 Task: Search one way flight ticket for 2 adults, 2 infants in seat and 1 infant on lap in first from Bismarck: Bismarck Municipal Airport to Evansville: Evansville Regional Airport on 5-3-2023. Choice of flights is Delta. Number of bags: 3 checked bags. Price is upto 90000. Outbound departure time preference is 20:30.
Action: Mouse moved to (301, 122)
Screenshot: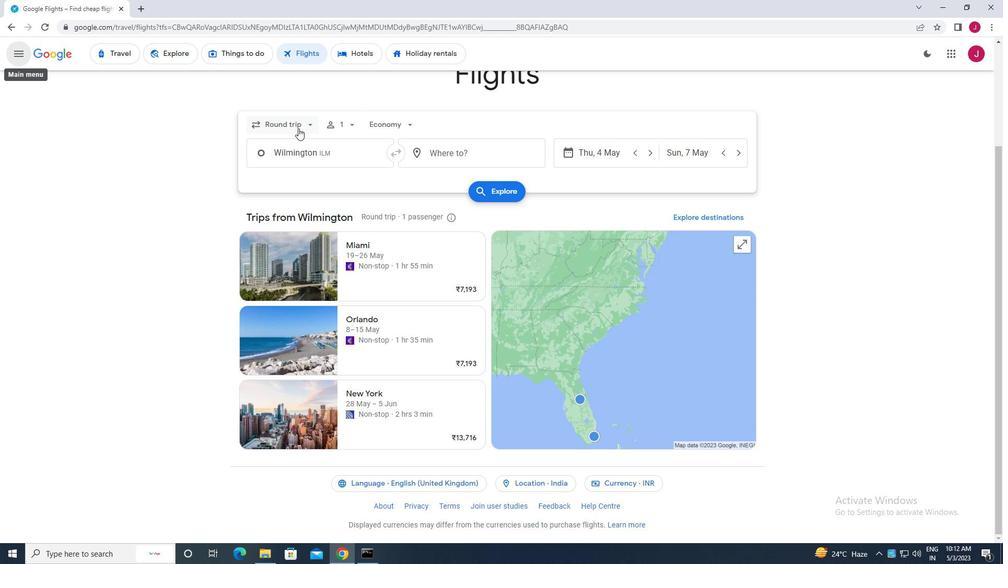 
Action: Mouse pressed left at (301, 122)
Screenshot: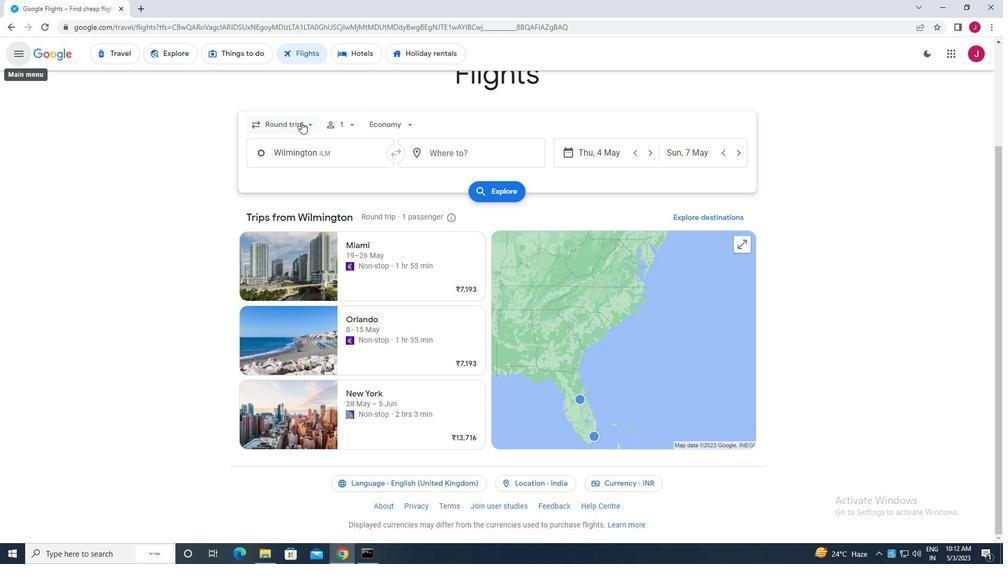 
Action: Mouse moved to (296, 171)
Screenshot: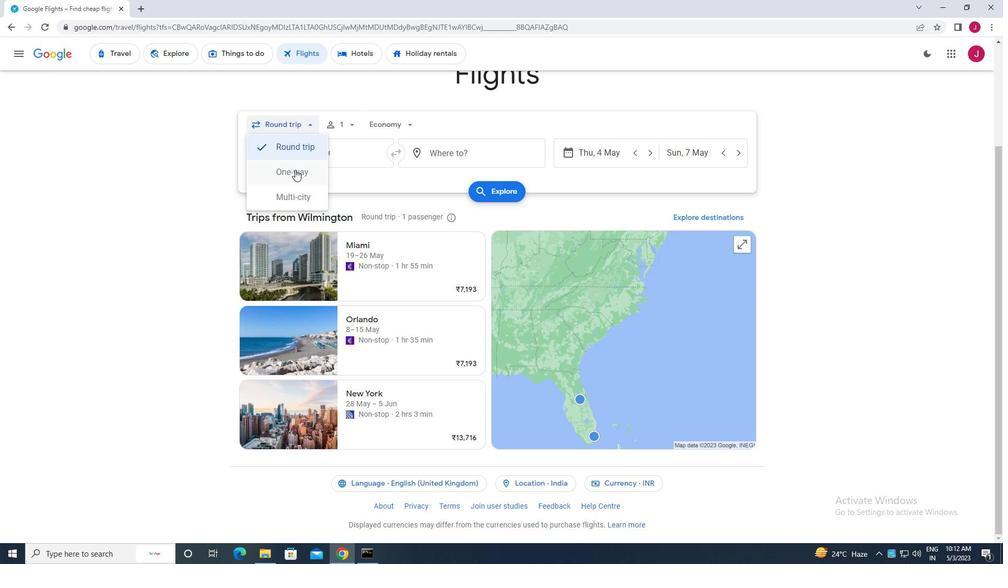 
Action: Mouse pressed left at (296, 171)
Screenshot: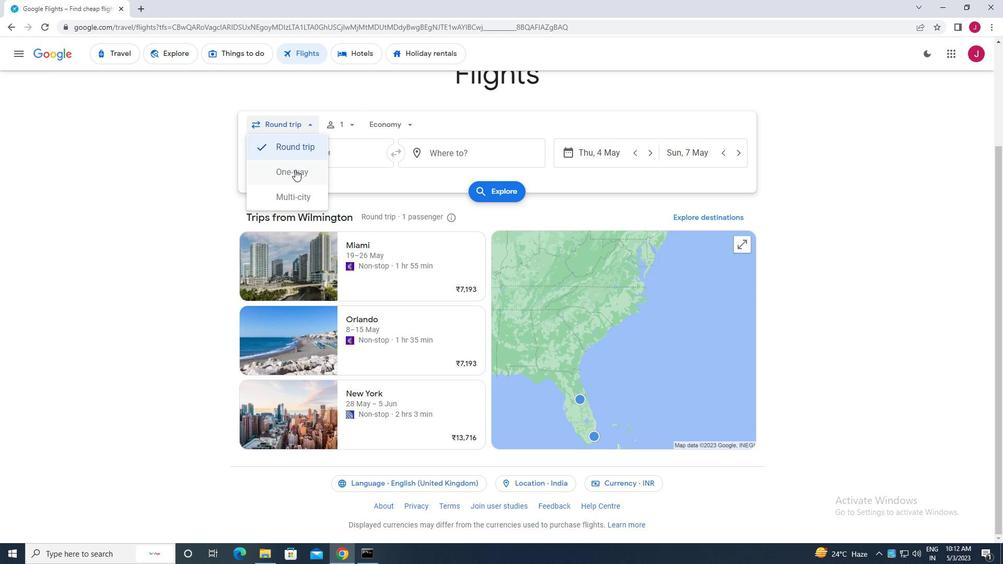 
Action: Mouse moved to (351, 123)
Screenshot: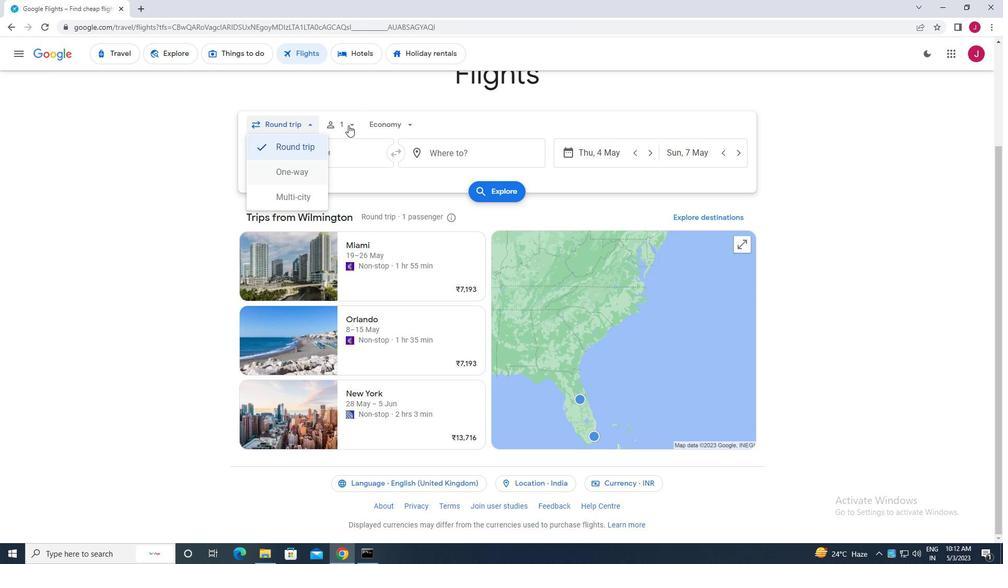 
Action: Mouse pressed left at (351, 123)
Screenshot: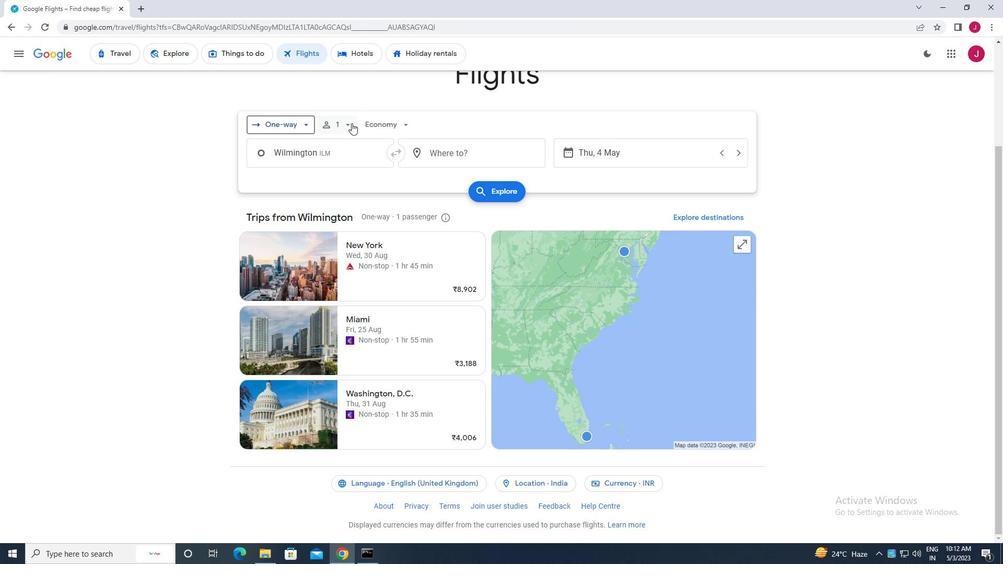 
Action: Mouse moved to (426, 148)
Screenshot: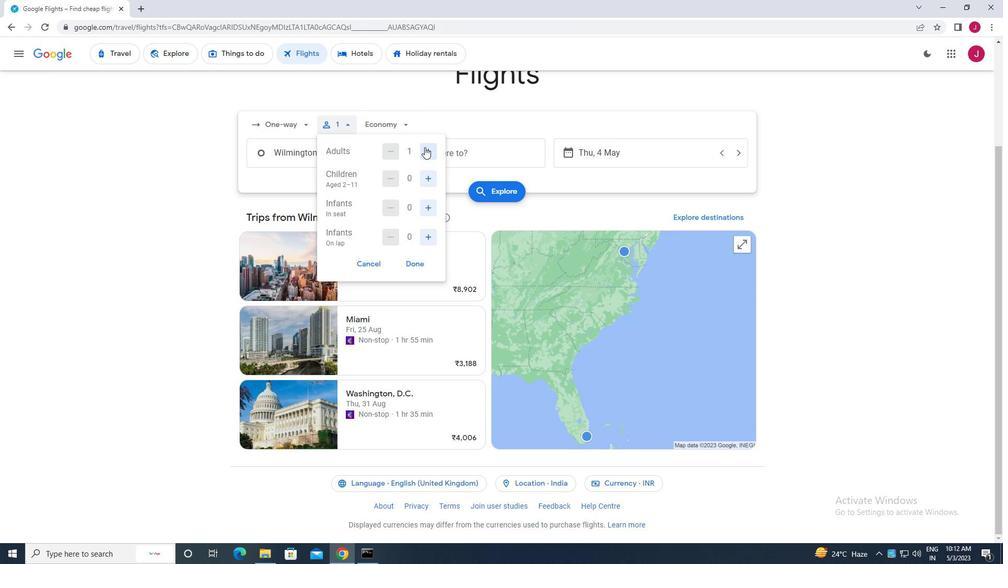 
Action: Mouse pressed left at (426, 148)
Screenshot: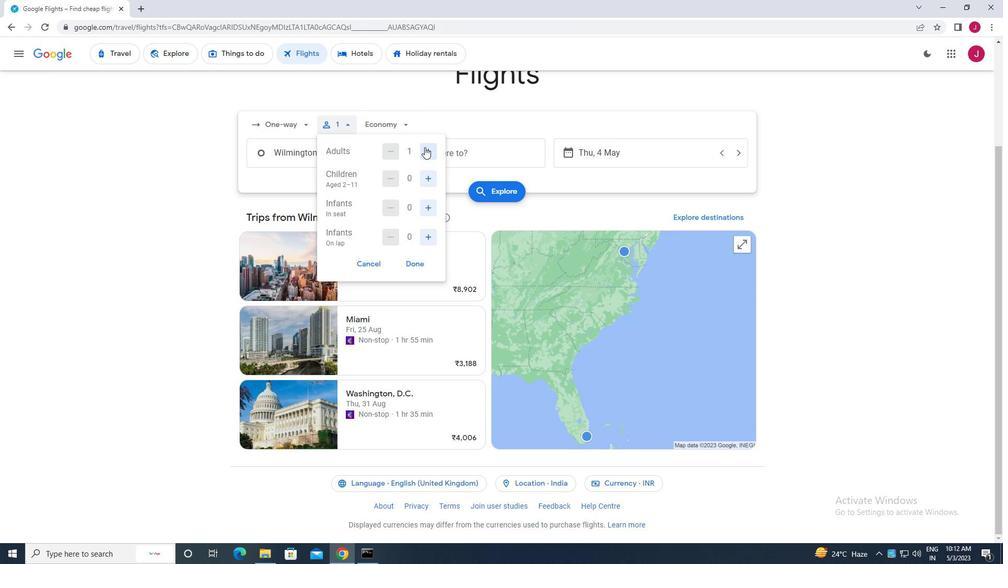 
Action: Mouse moved to (426, 175)
Screenshot: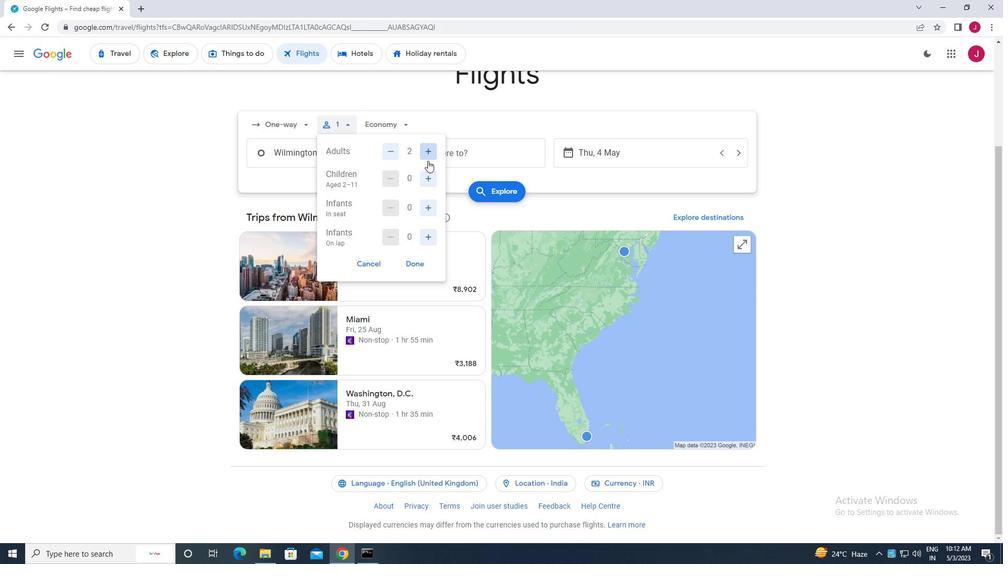 
Action: Mouse pressed left at (426, 175)
Screenshot: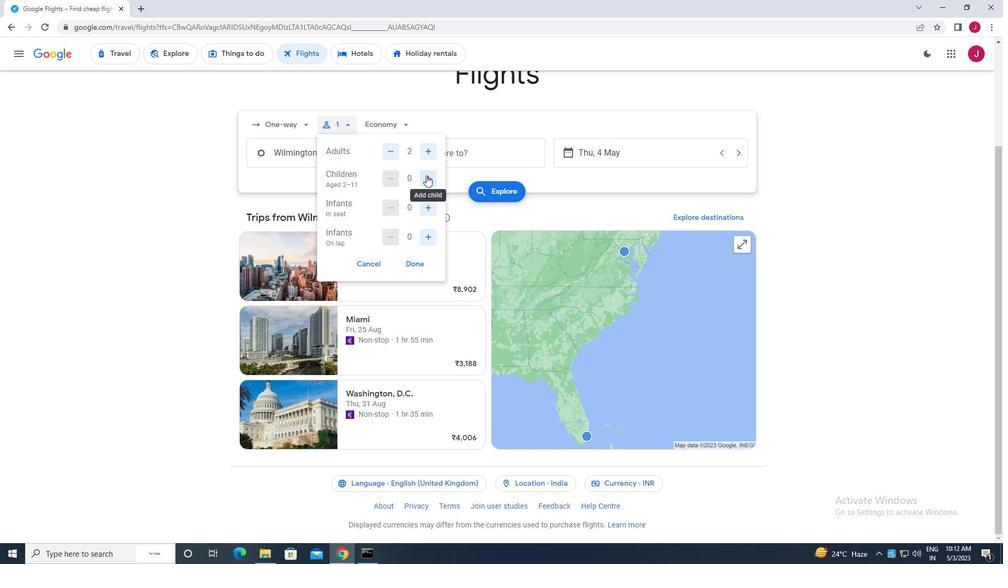 
Action: Mouse pressed left at (426, 175)
Screenshot: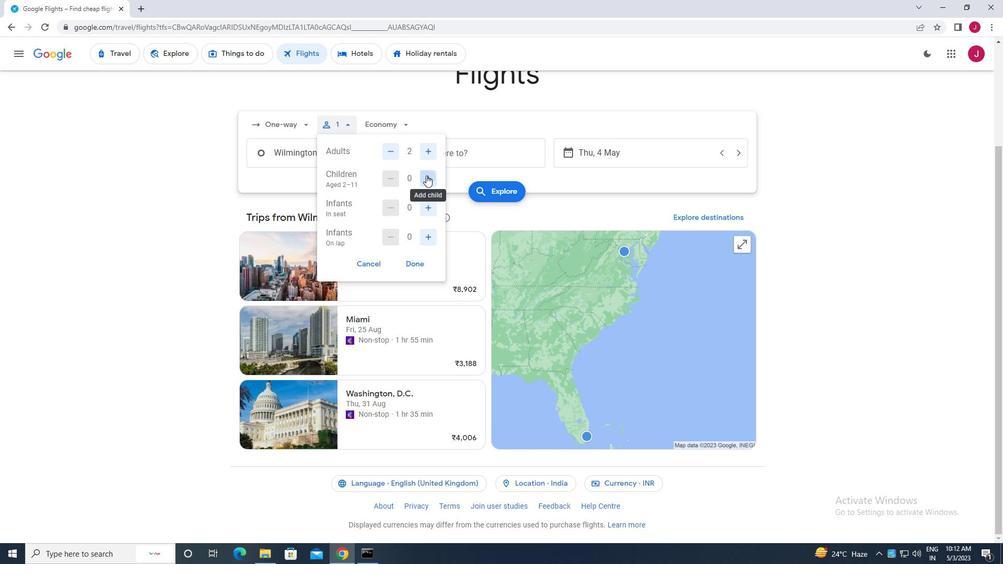 
Action: Mouse moved to (388, 181)
Screenshot: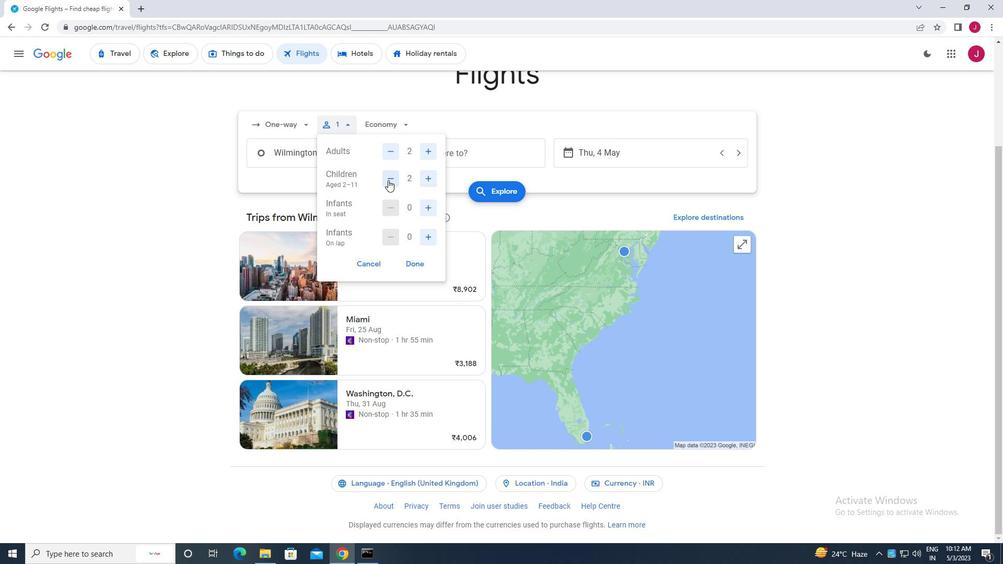 
Action: Mouse pressed left at (388, 181)
Screenshot: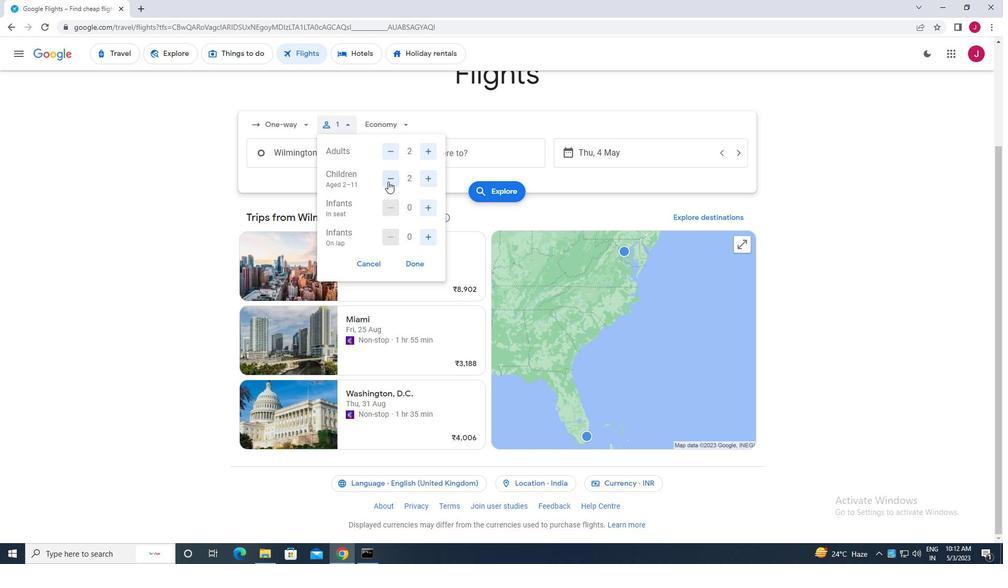 
Action: Mouse pressed left at (388, 181)
Screenshot: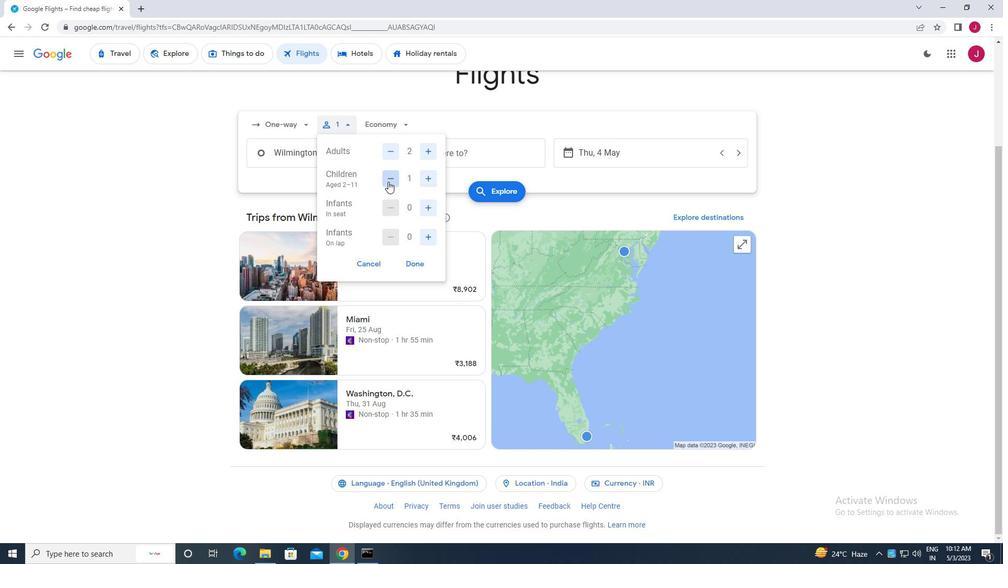 
Action: Mouse moved to (425, 206)
Screenshot: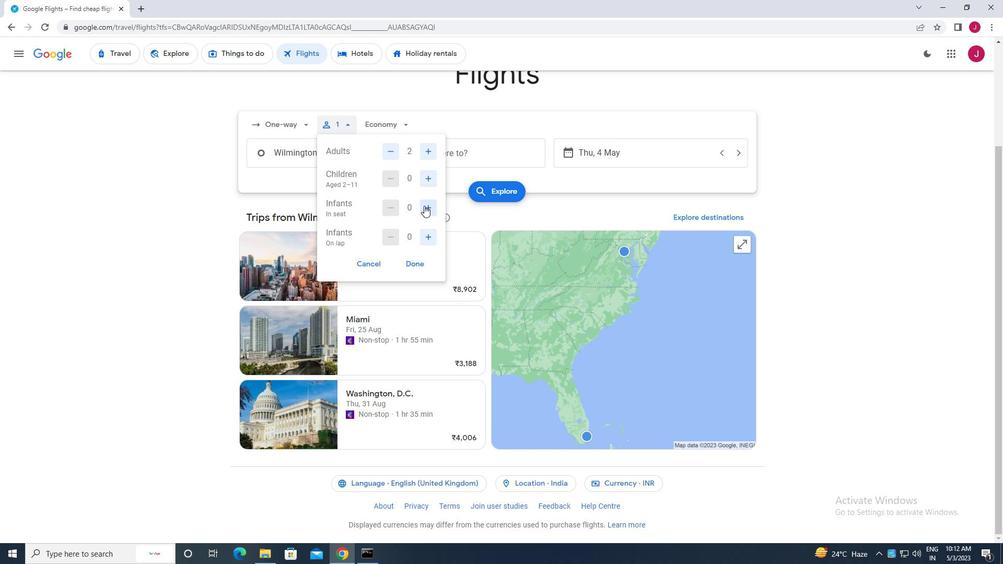 
Action: Mouse pressed left at (425, 206)
Screenshot: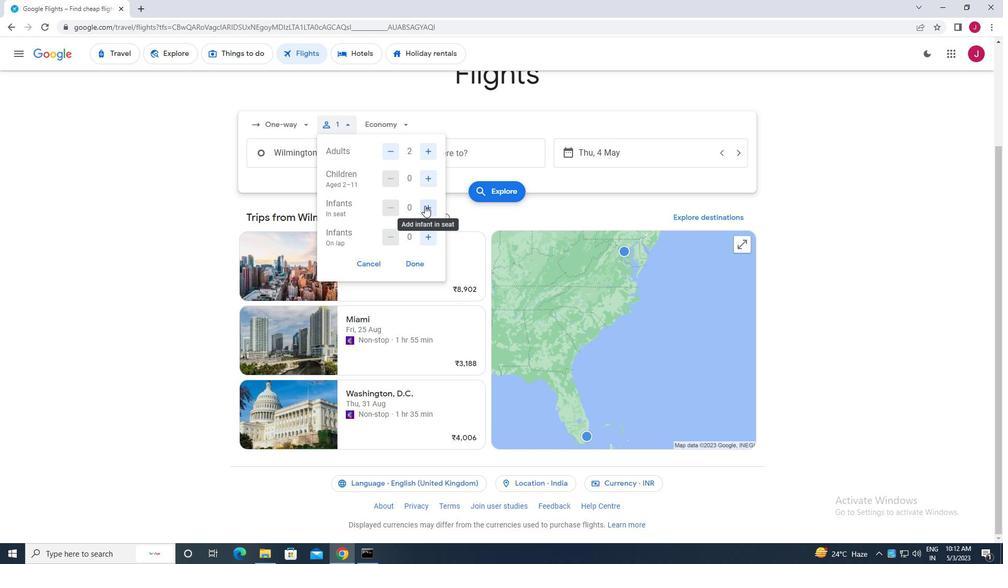 
Action: Mouse pressed left at (425, 206)
Screenshot: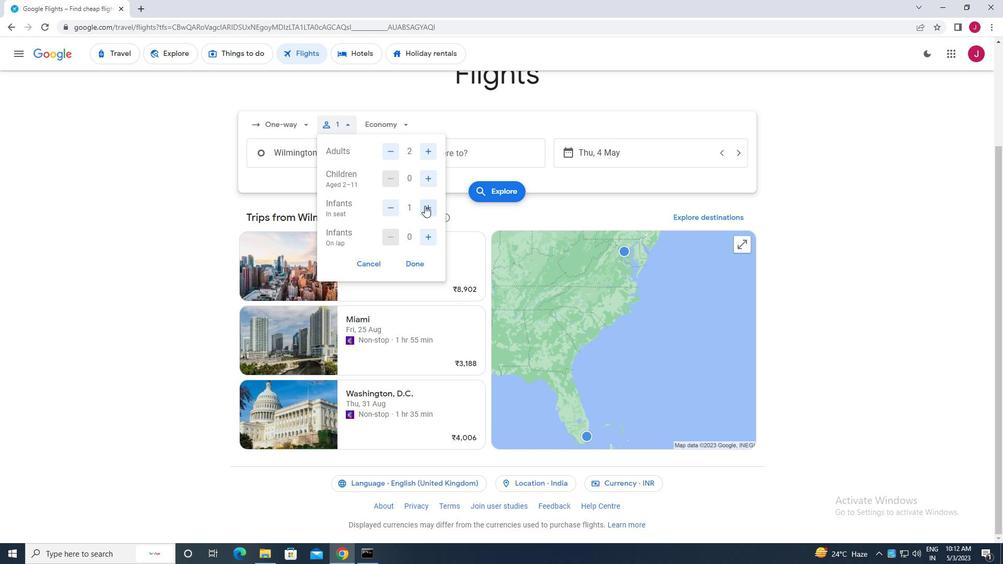 
Action: Mouse moved to (428, 238)
Screenshot: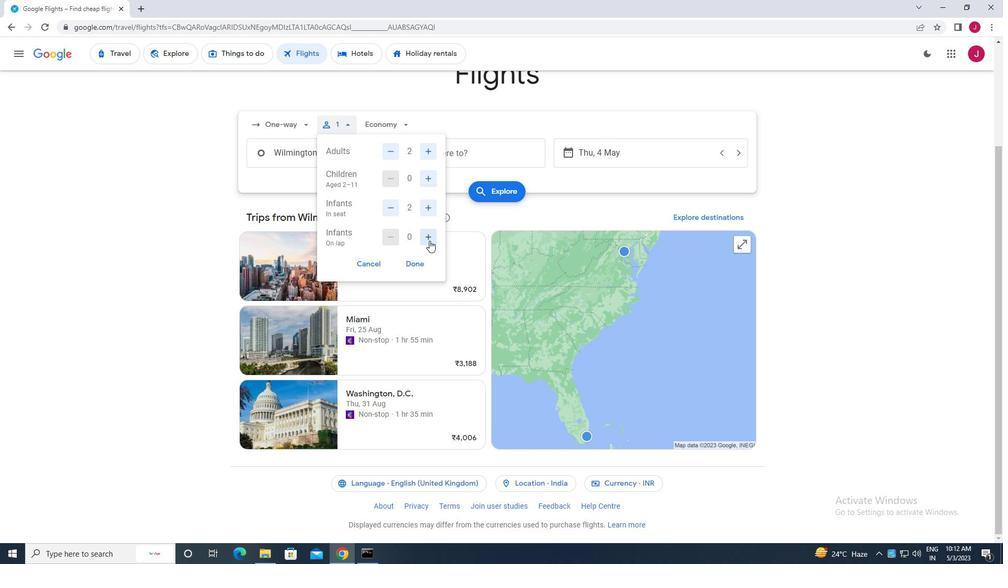
Action: Mouse pressed left at (428, 238)
Screenshot: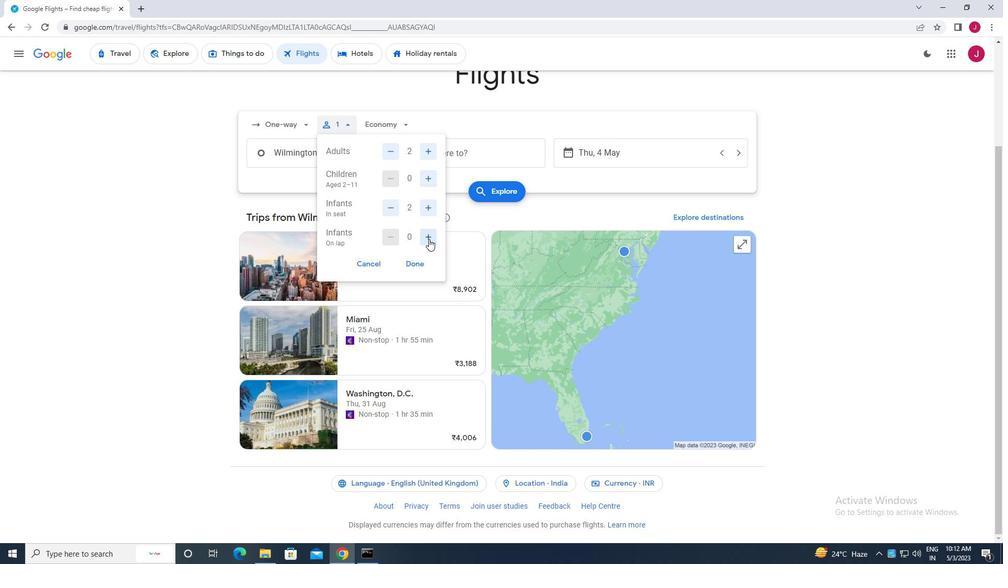 
Action: Mouse moved to (414, 262)
Screenshot: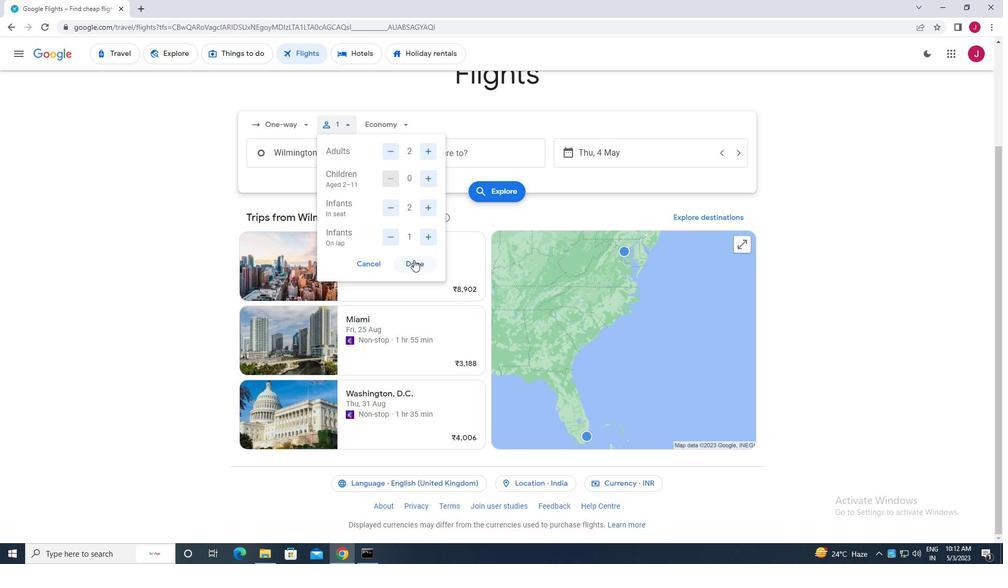 
Action: Mouse pressed left at (414, 262)
Screenshot: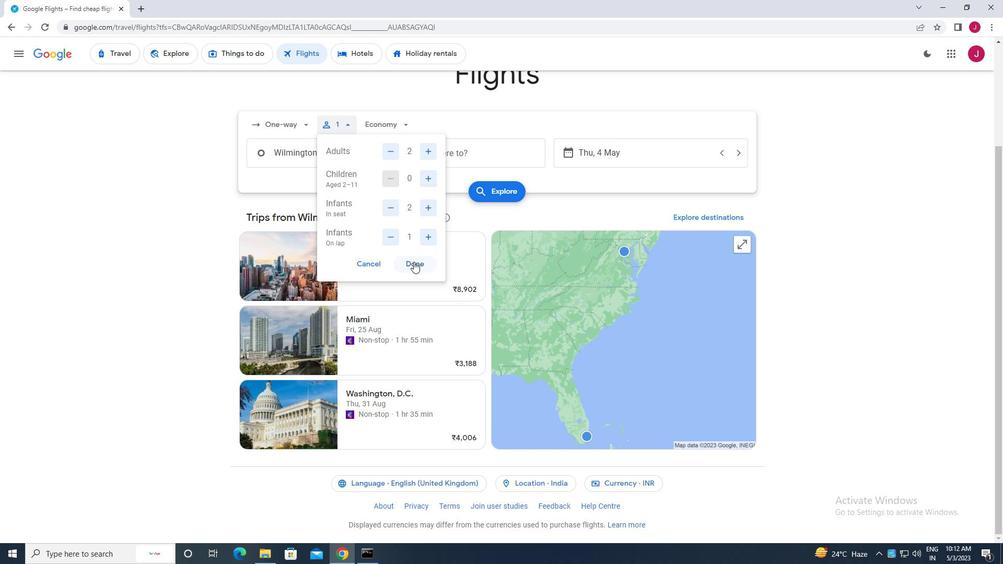 
Action: Mouse moved to (408, 125)
Screenshot: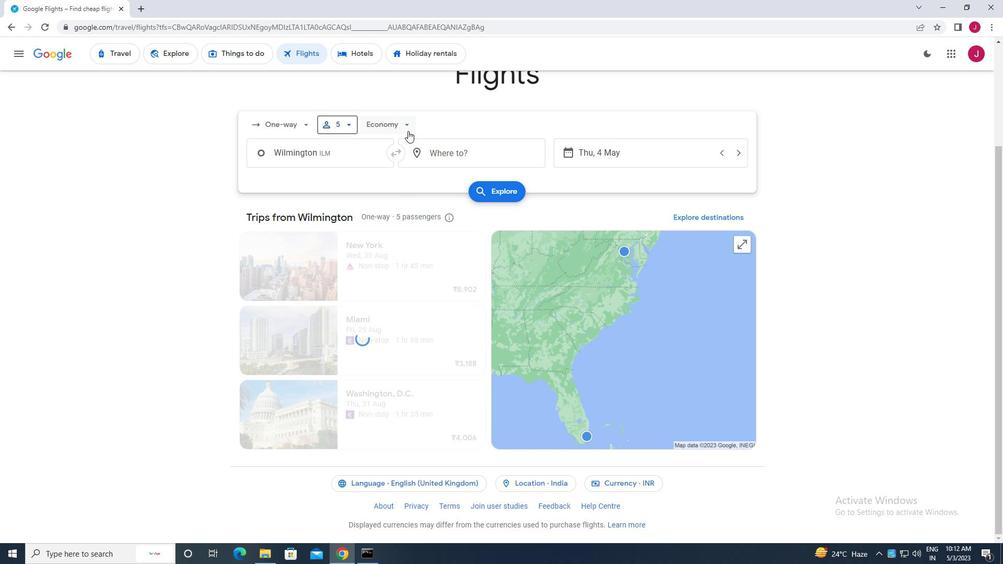 
Action: Mouse pressed left at (408, 125)
Screenshot: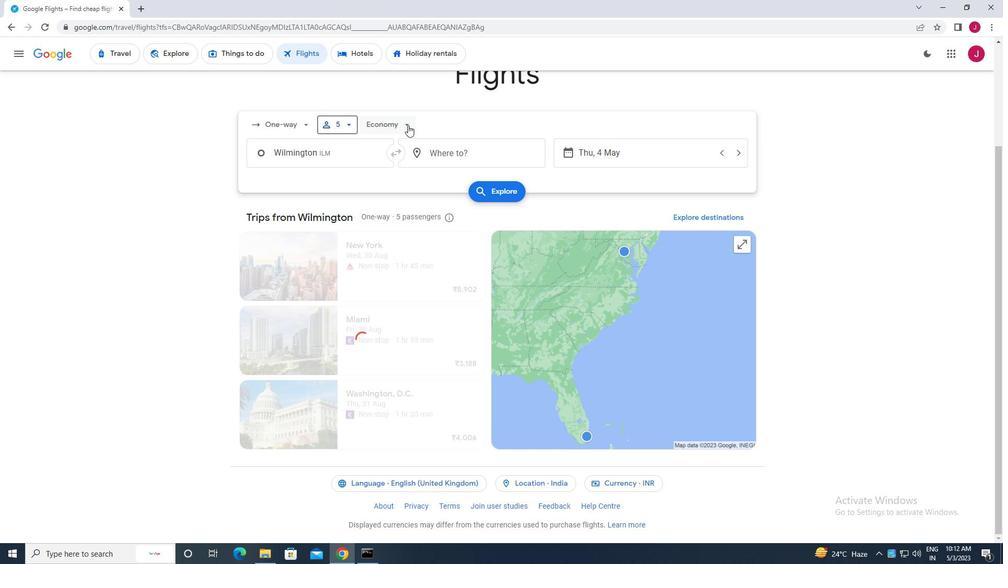
Action: Mouse moved to (398, 221)
Screenshot: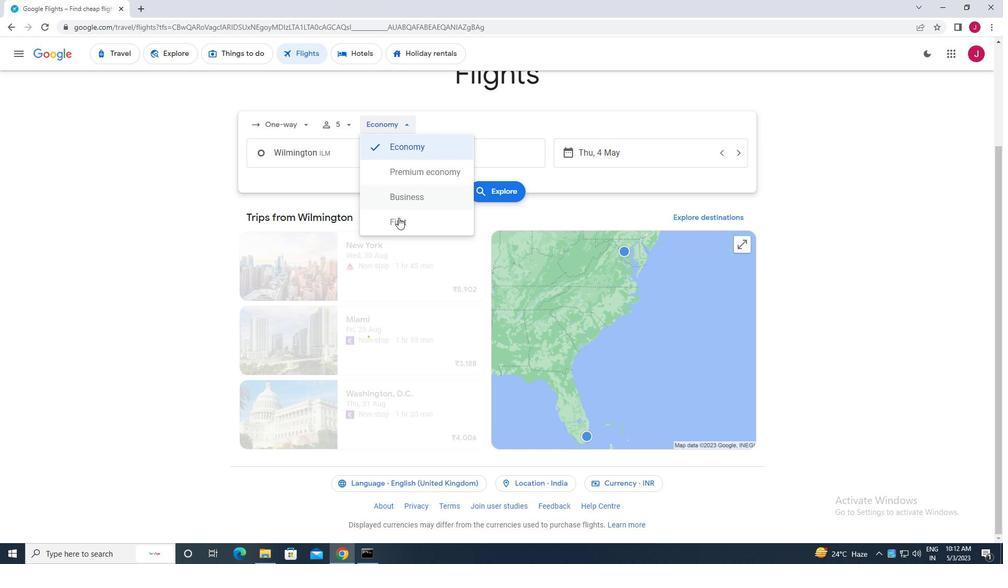 
Action: Mouse pressed left at (398, 221)
Screenshot: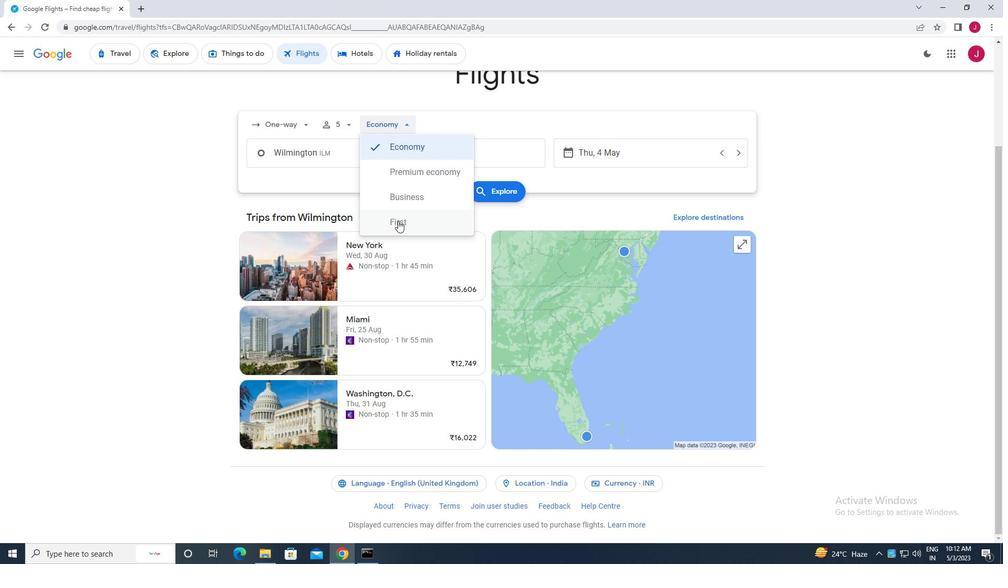 
Action: Mouse moved to (357, 147)
Screenshot: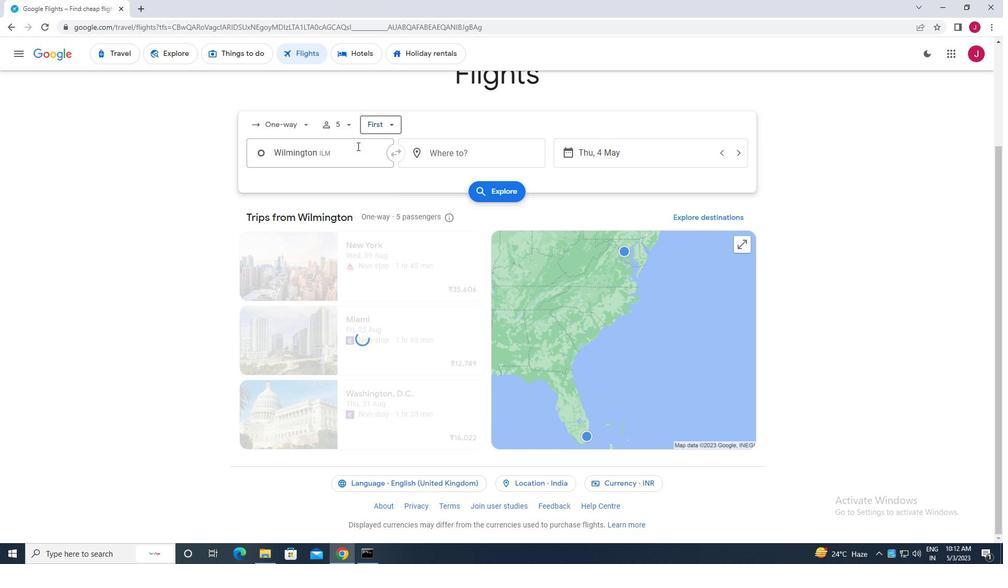 
Action: Mouse pressed left at (357, 147)
Screenshot: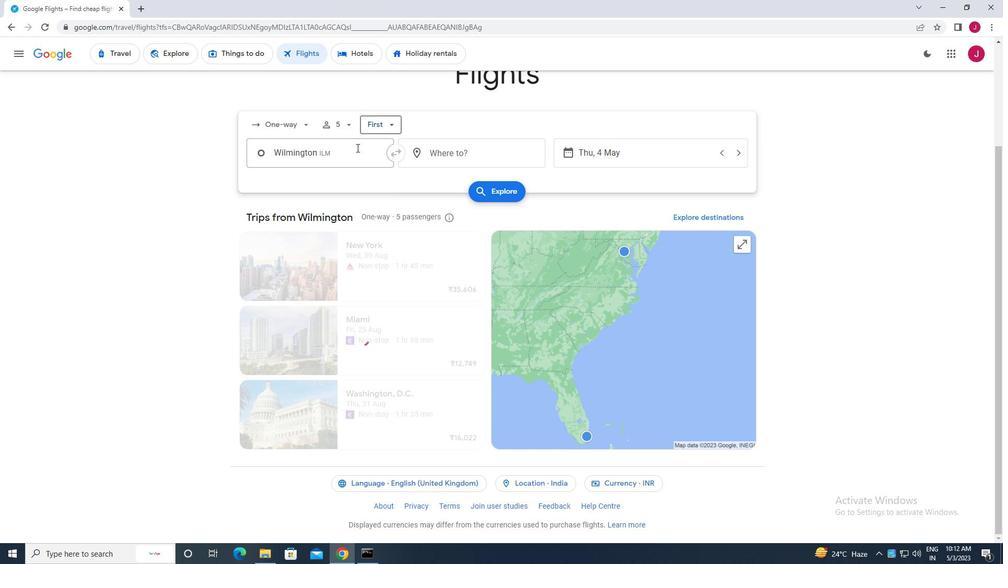 
Action: Key pressed m<Key.backspace>bismark<Key.space>mu<Key.backspace><Key.backspace><Key.enter>
Screenshot: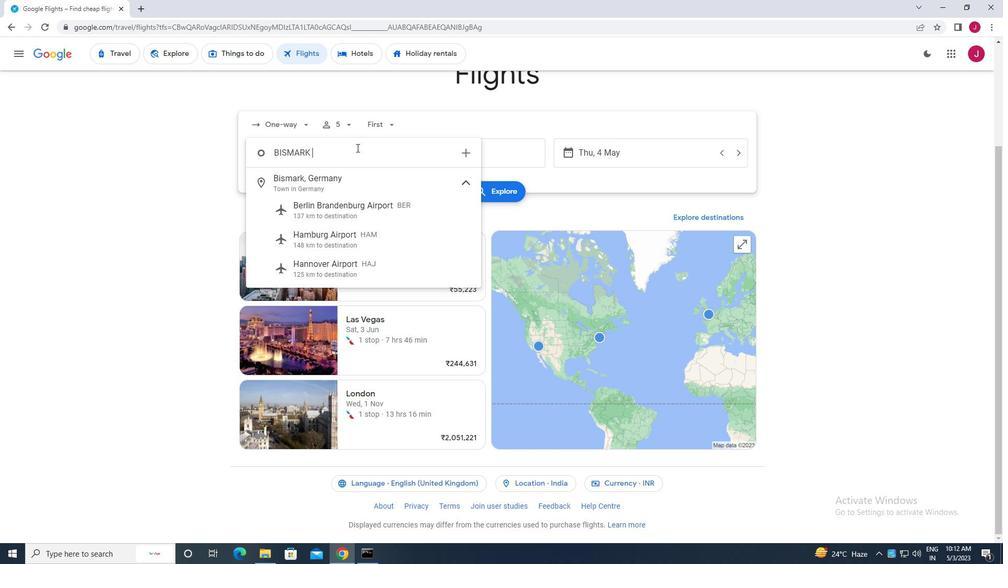 
Action: Mouse moved to (470, 155)
Screenshot: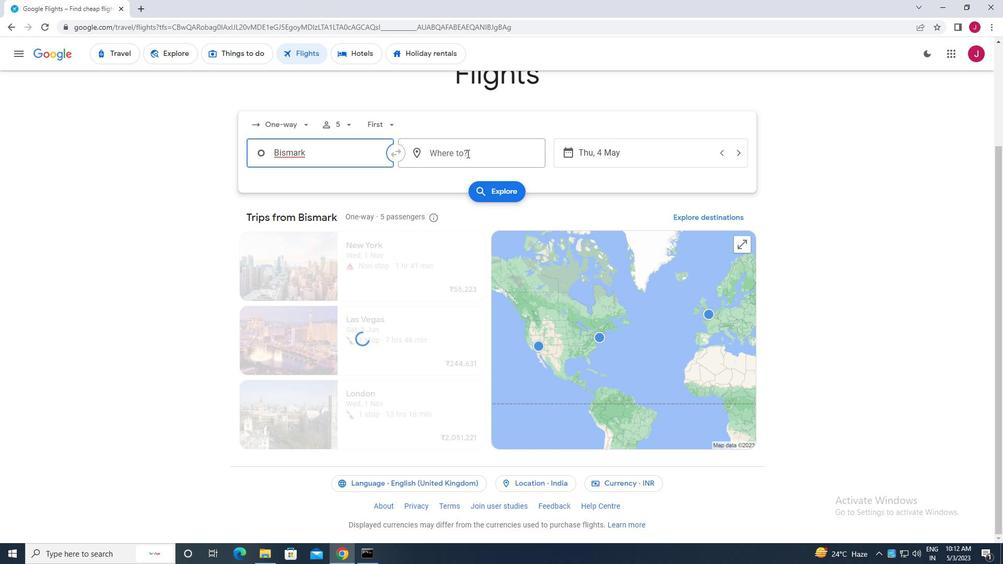 
Action: Mouse pressed left at (470, 155)
Screenshot: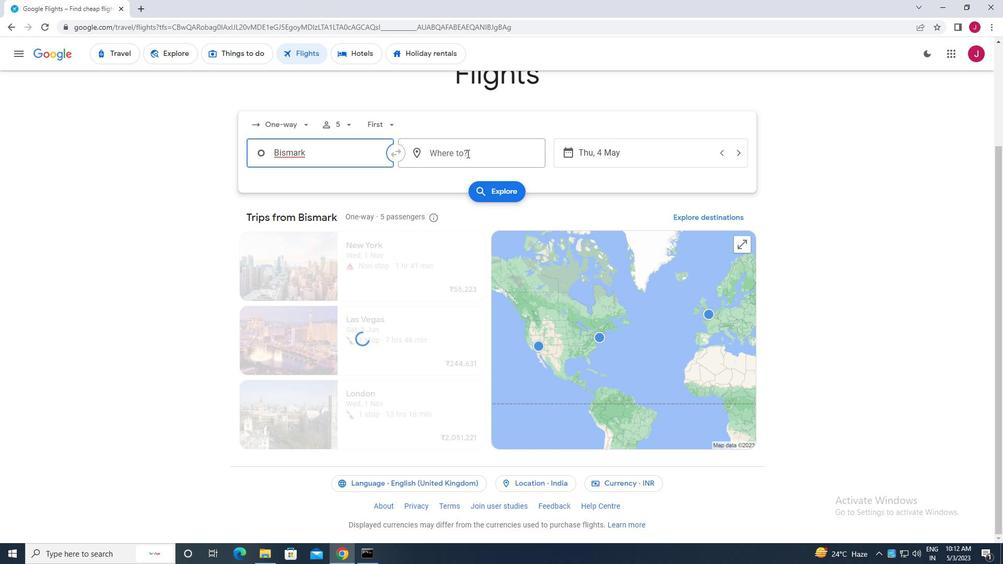 
Action: Key pressed evansi<Key.backspace>
Screenshot: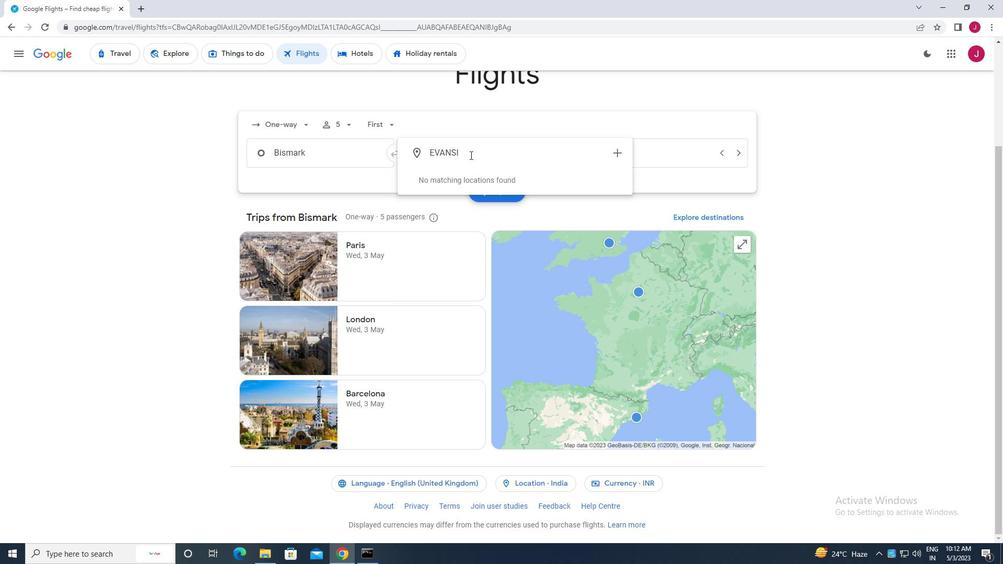 
Action: Mouse moved to (535, 214)
Screenshot: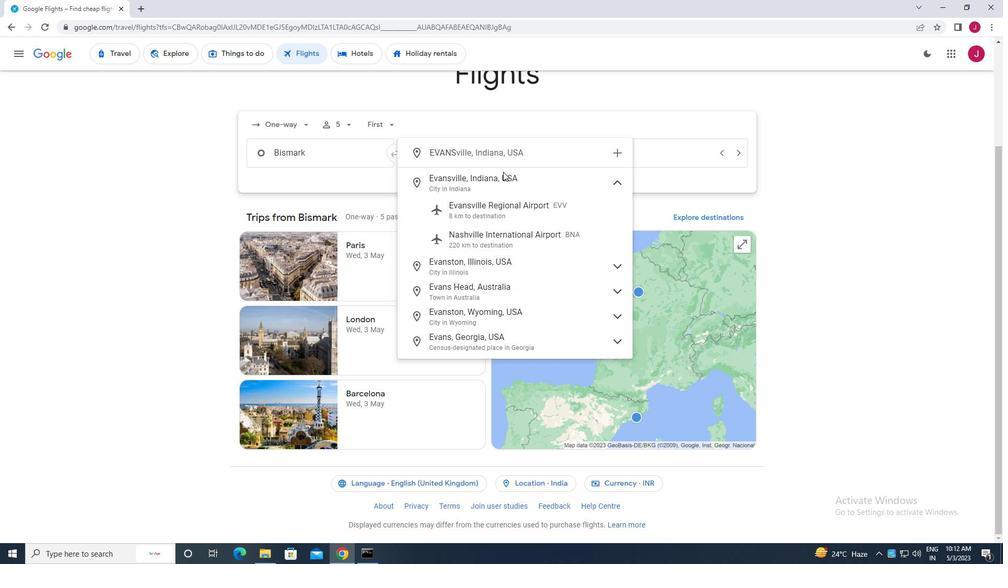 
Action: Mouse pressed left at (535, 214)
Screenshot: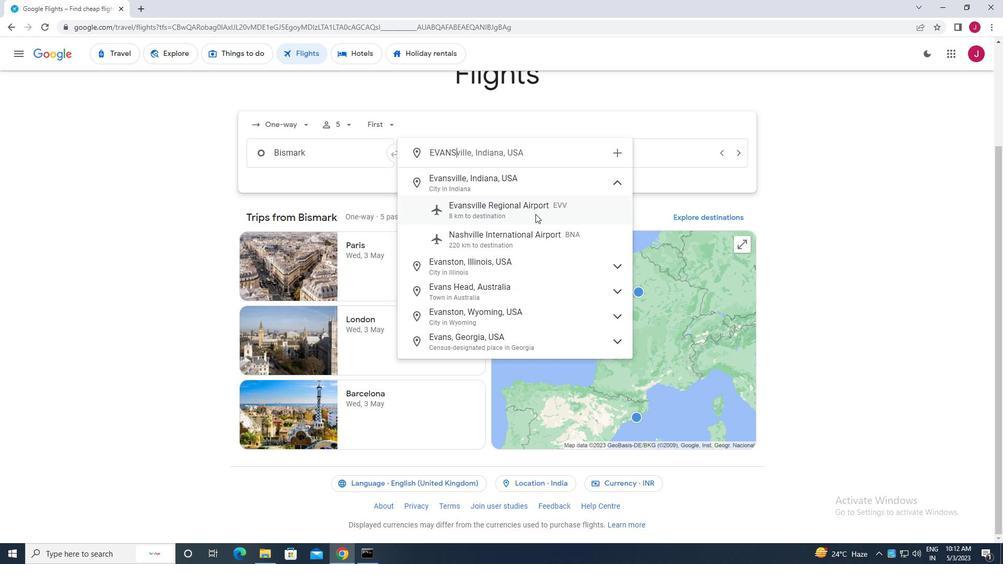 
Action: Mouse moved to (632, 155)
Screenshot: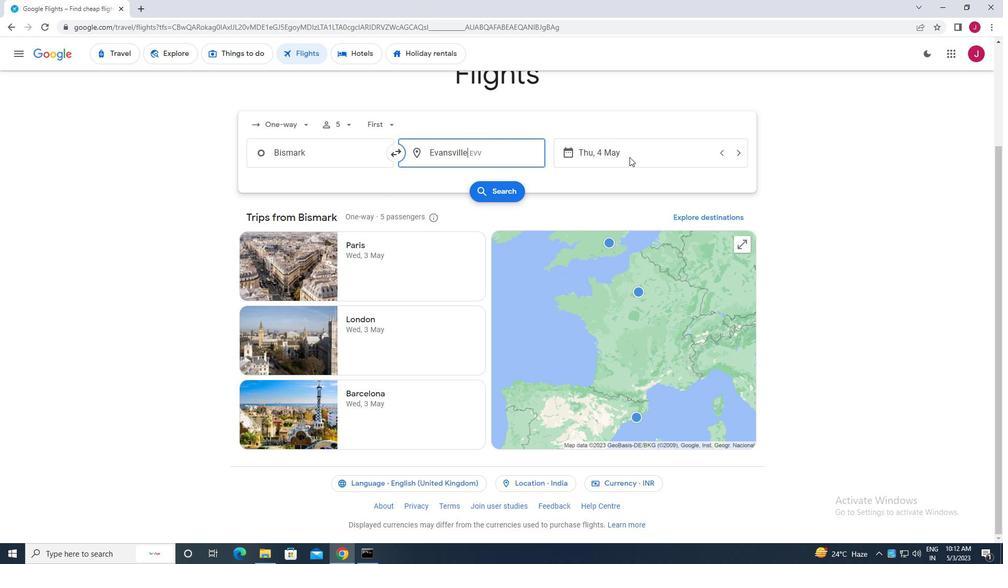 
Action: Mouse pressed left at (632, 155)
Screenshot: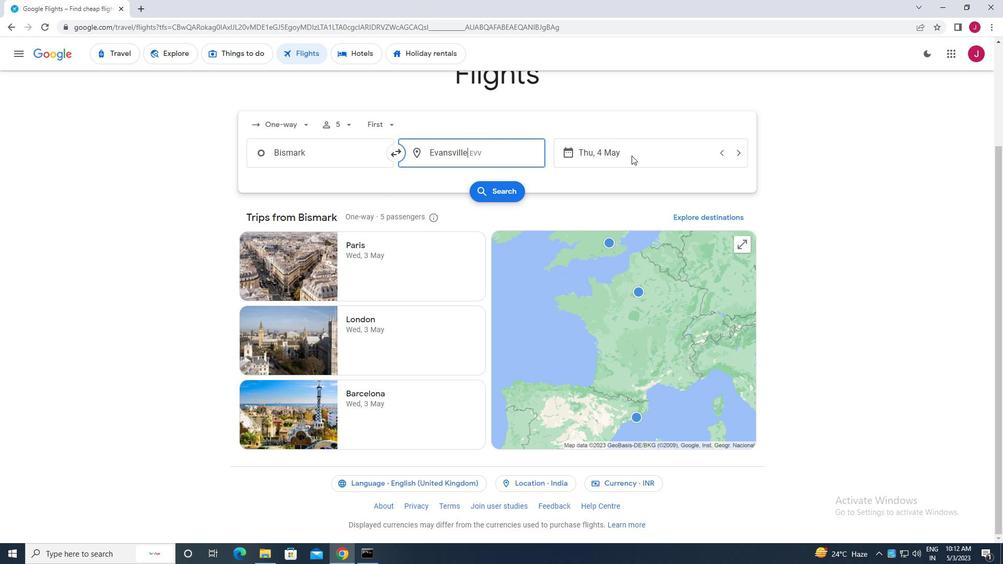 
Action: Mouse moved to (442, 234)
Screenshot: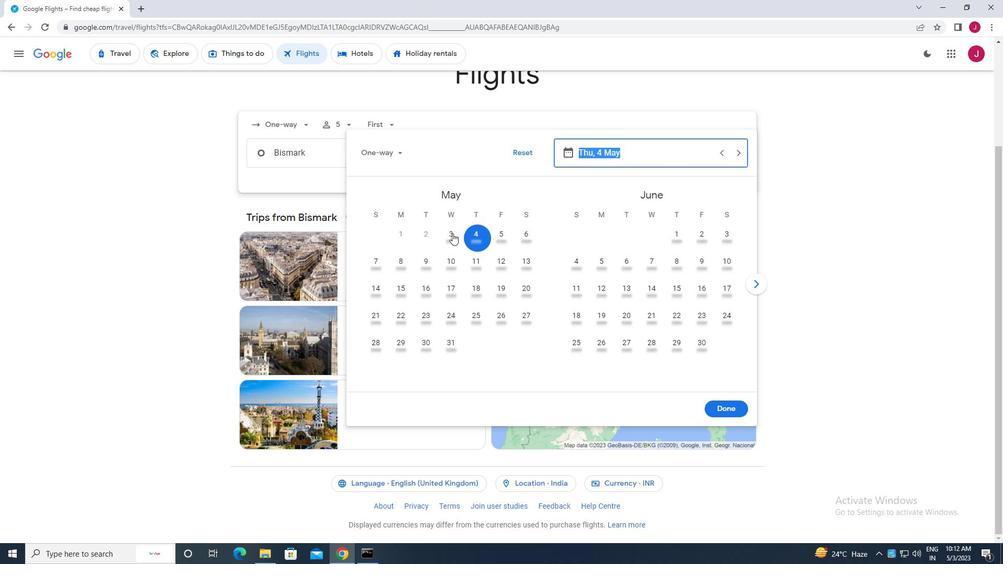 
Action: Mouse pressed left at (442, 234)
Screenshot: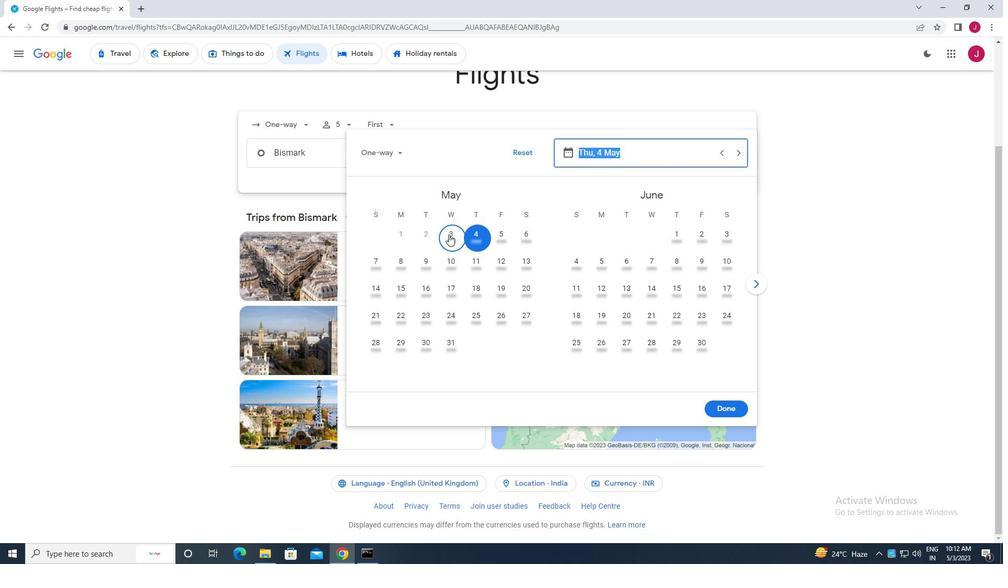 
Action: Mouse moved to (724, 404)
Screenshot: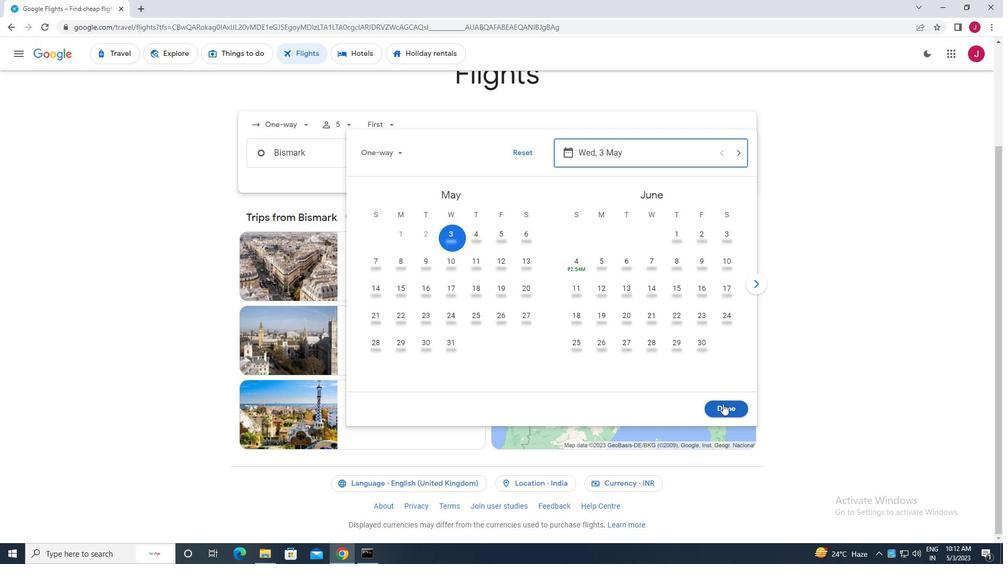 
Action: Mouse pressed left at (724, 404)
Screenshot: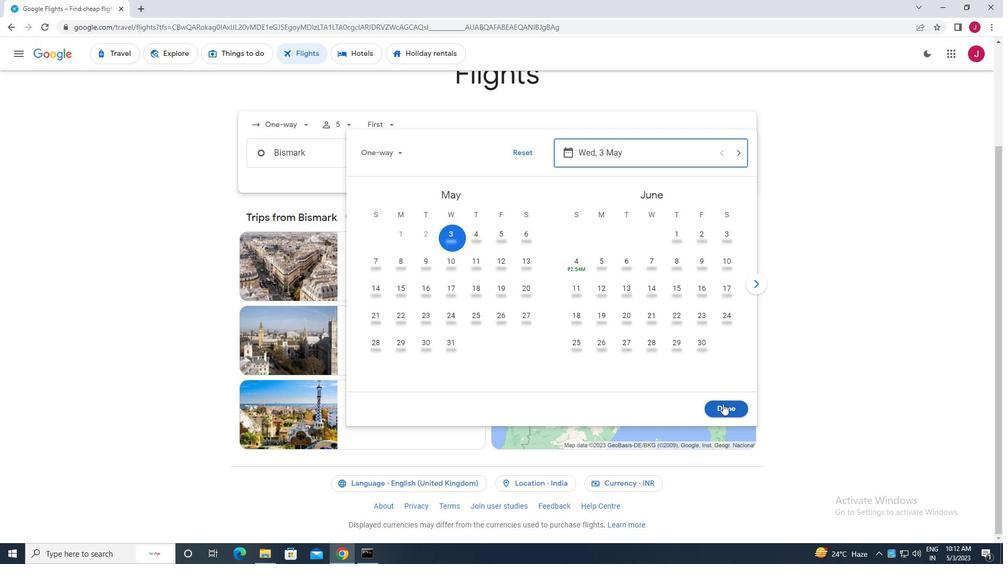 
Action: Mouse moved to (507, 192)
Screenshot: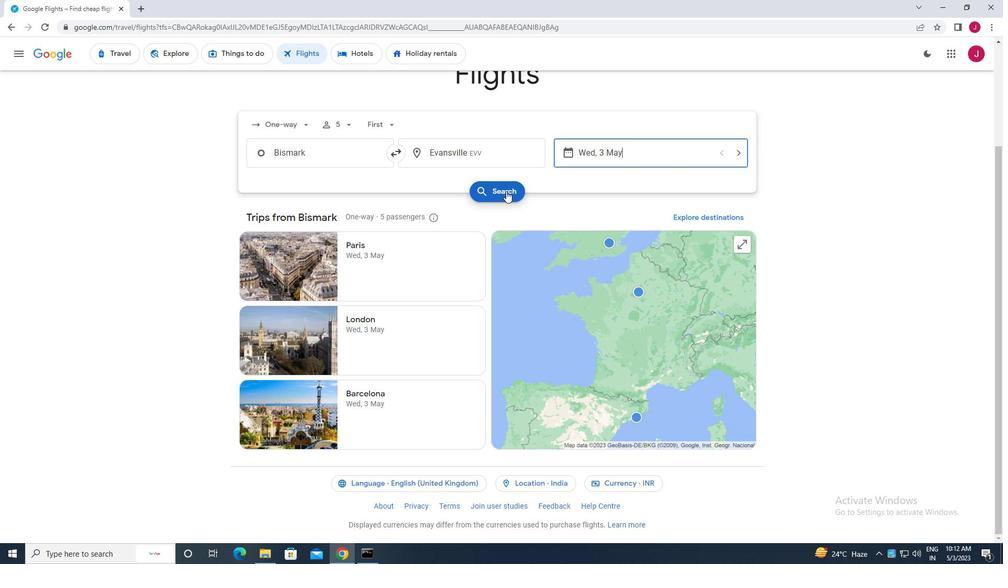 
Action: Mouse pressed left at (507, 192)
Screenshot: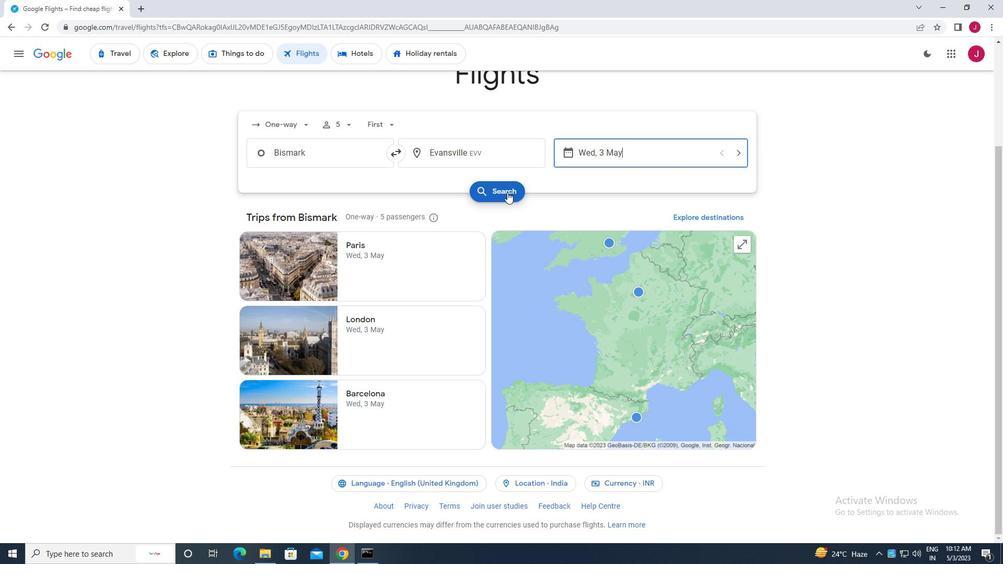 
Action: Mouse moved to (259, 148)
Screenshot: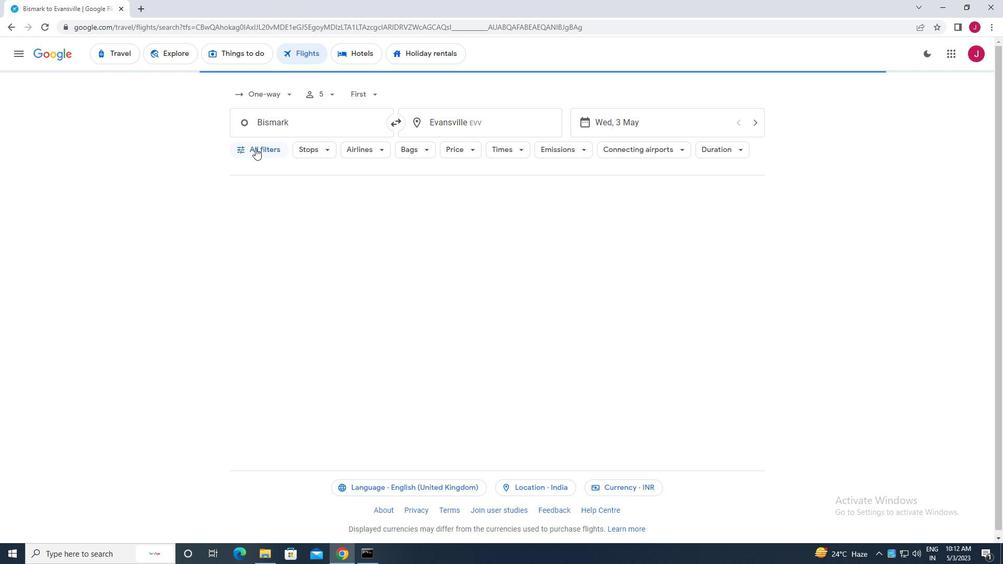 
Action: Mouse pressed left at (259, 148)
Screenshot: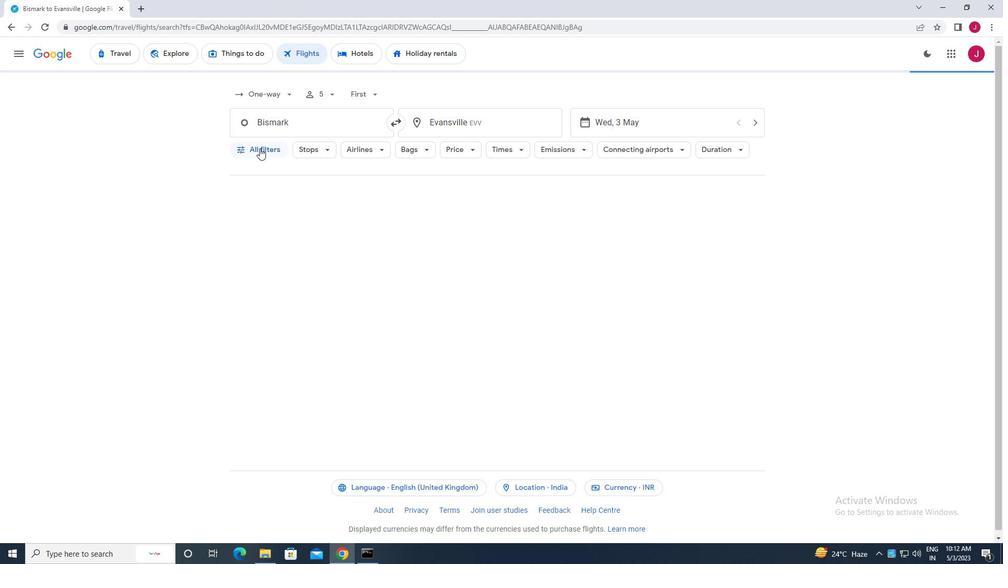 
Action: Mouse moved to (338, 235)
Screenshot: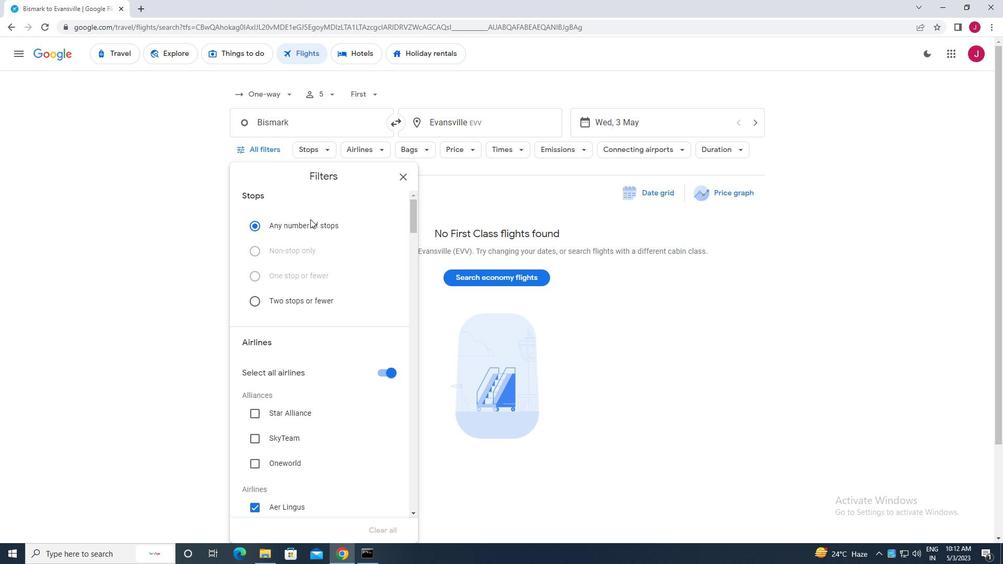 
Action: Mouse scrolled (338, 234) with delta (0, 0)
Screenshot: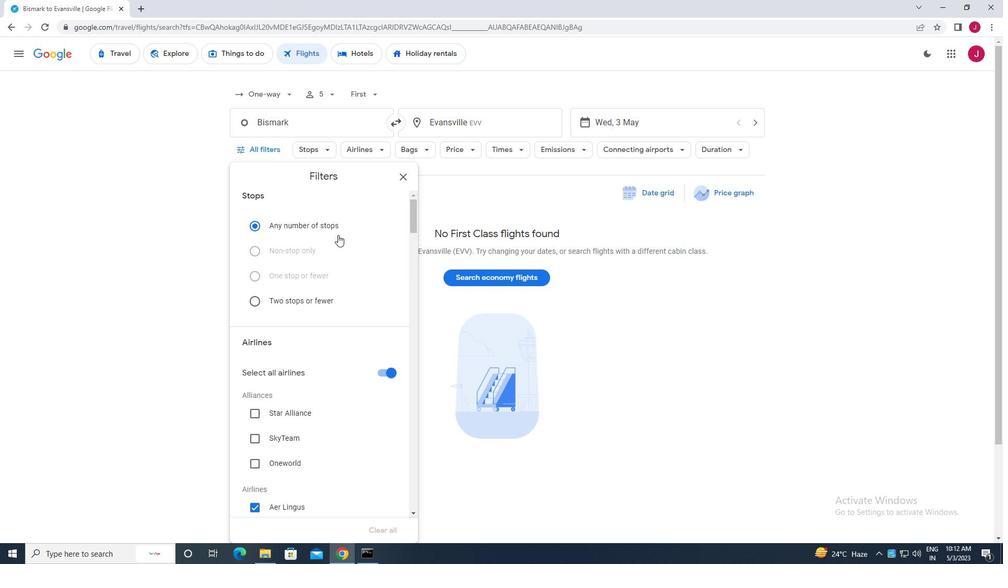 
Action: Mouse scrolled (338, 234) with delta (0, 0)
Screenshot: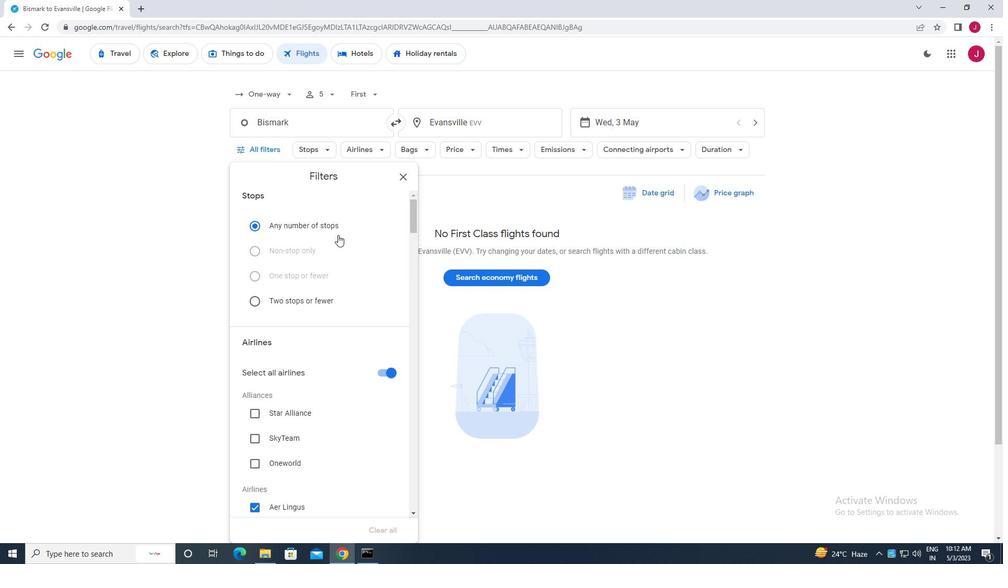 
Action: Mouse scrolled (338, 234) with delta (0, 0)
Screenshot: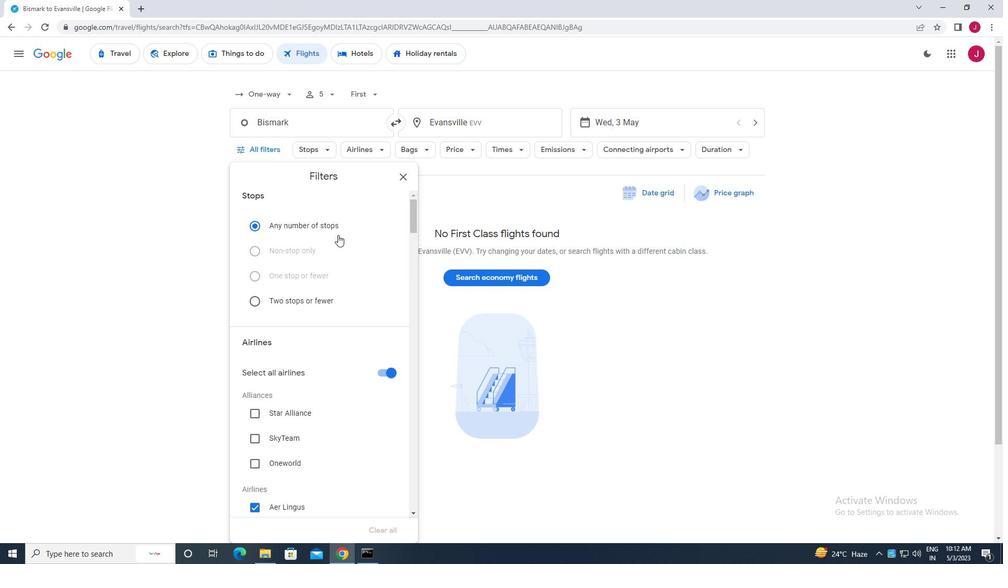 
Action: Mouse moved to (384, 214)
Screenshot: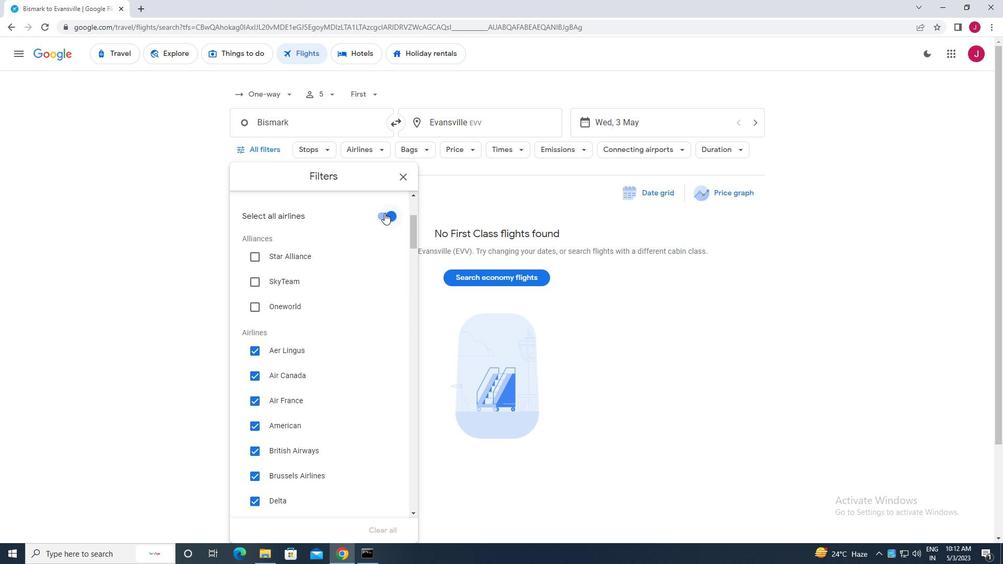 
Action: Mouse pressed left at (384, 214)
Screenshot: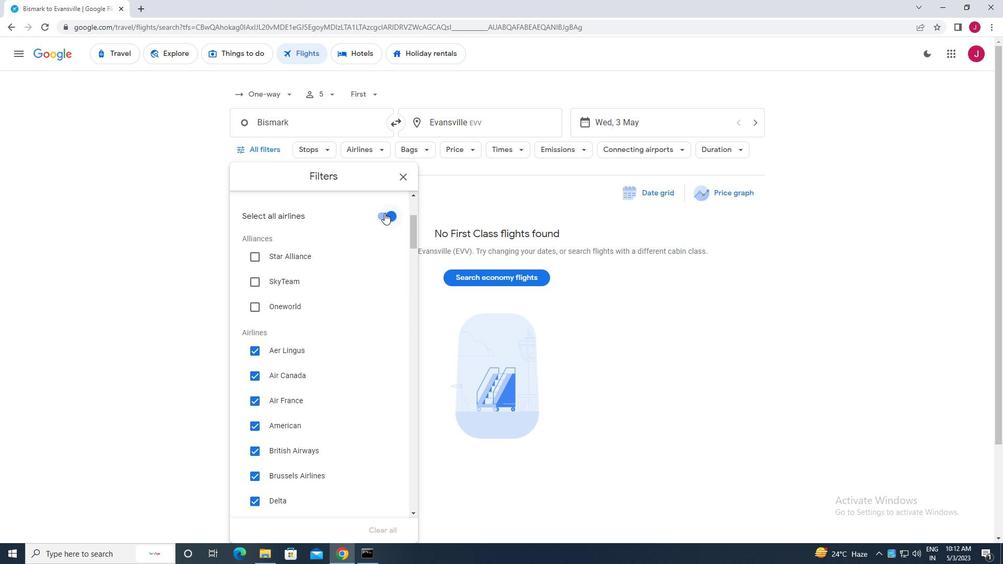 
Action: Mouse moved to (353, 260)
Screenshot: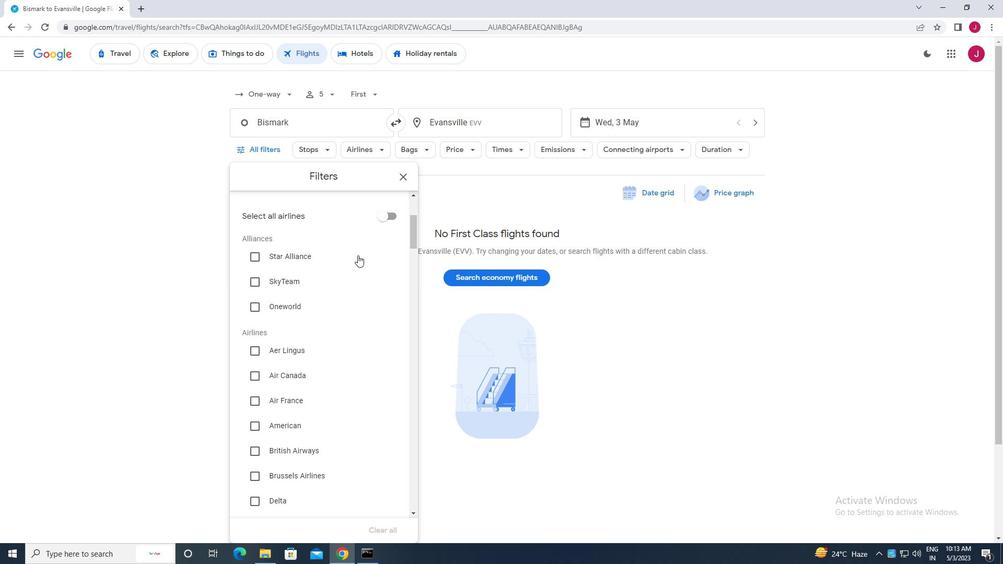
Action: Mouse scrolled (353, 259) with delta (0, 0)
Screenshot: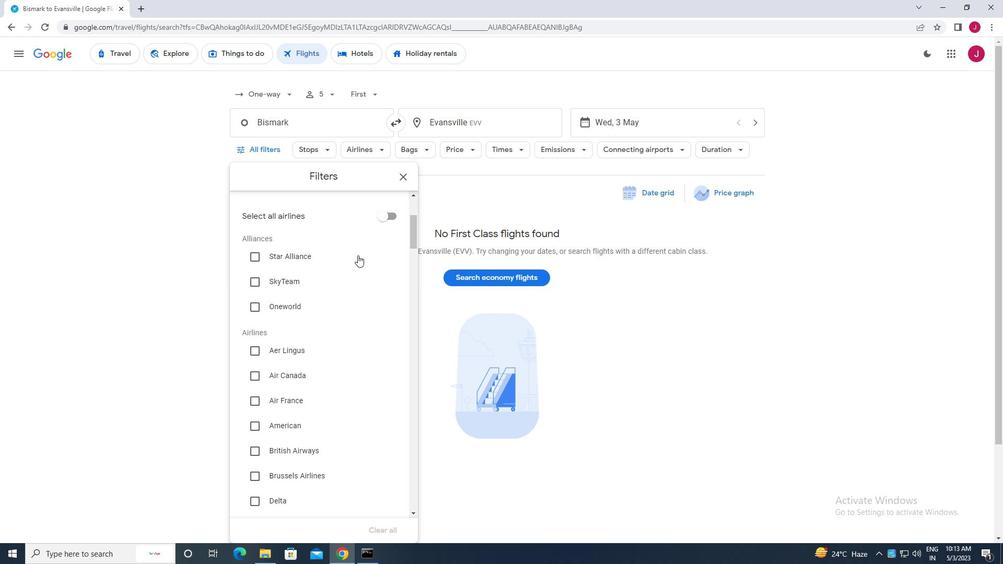 
Action: Mouse moved to (353, 260)
Screenshot: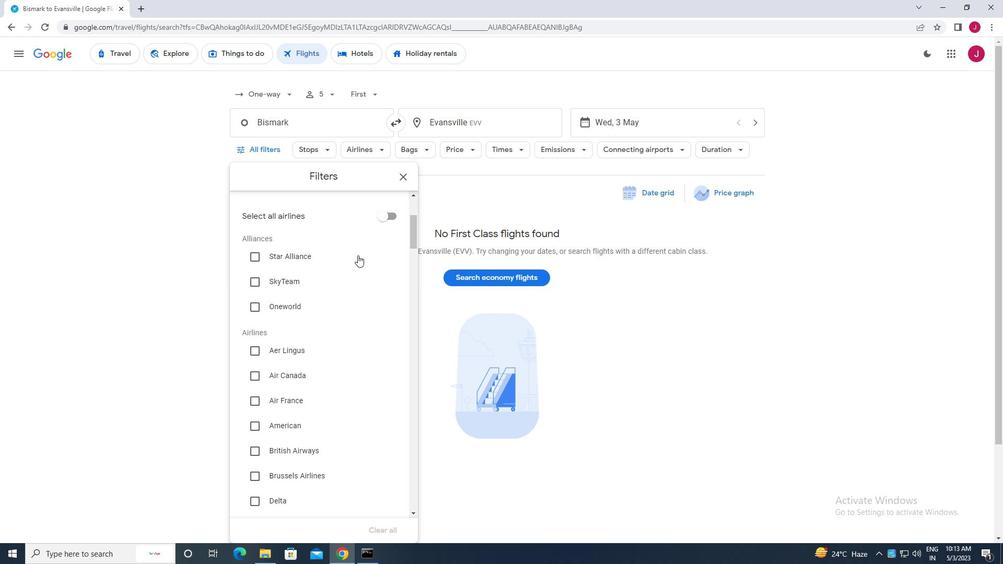 
Action: Mouse scrolled (353, 259) with delta (0, 0)
Screenshot: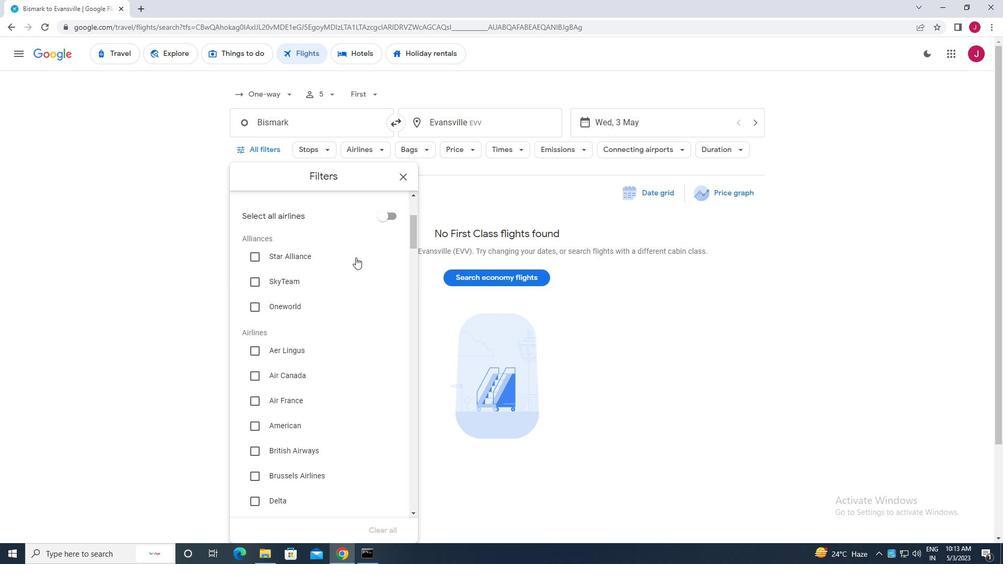 
Action: Mouse moved to (350, 264)
Screenshot: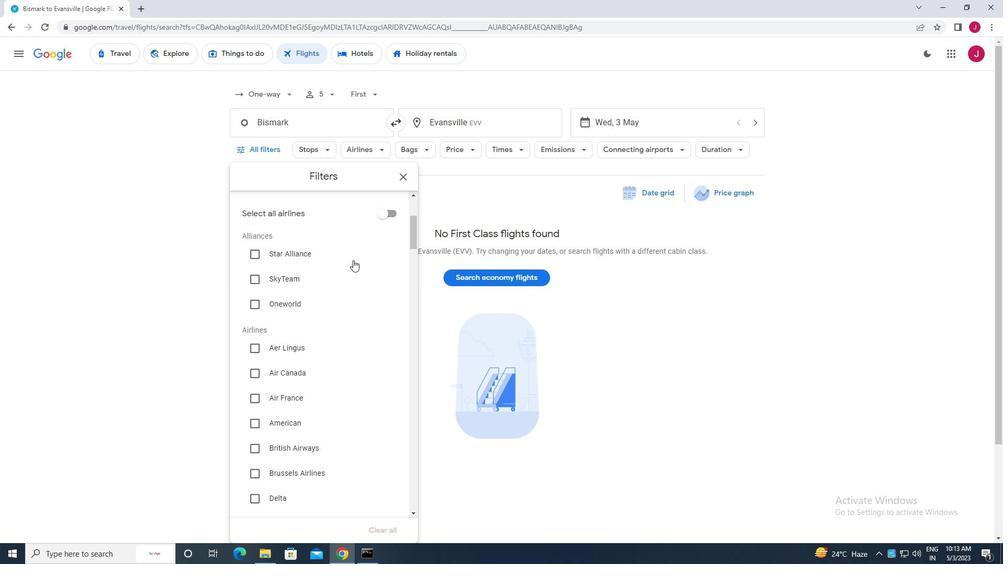 
Action: Mouse scrolled (350, 264) with delta (0, 0)
Screenshot: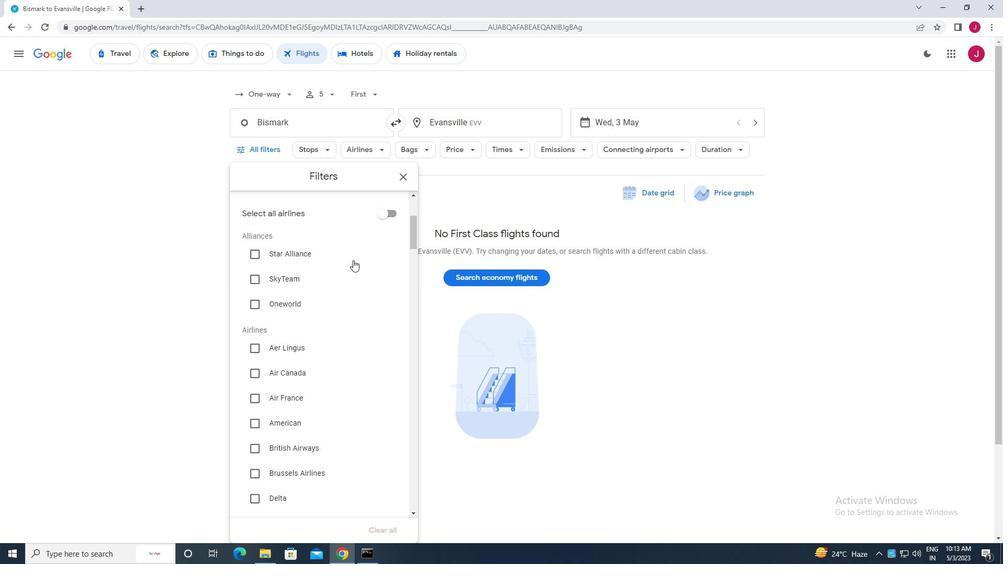 
Action: Mouse moved to (255, 344)
Screenshot: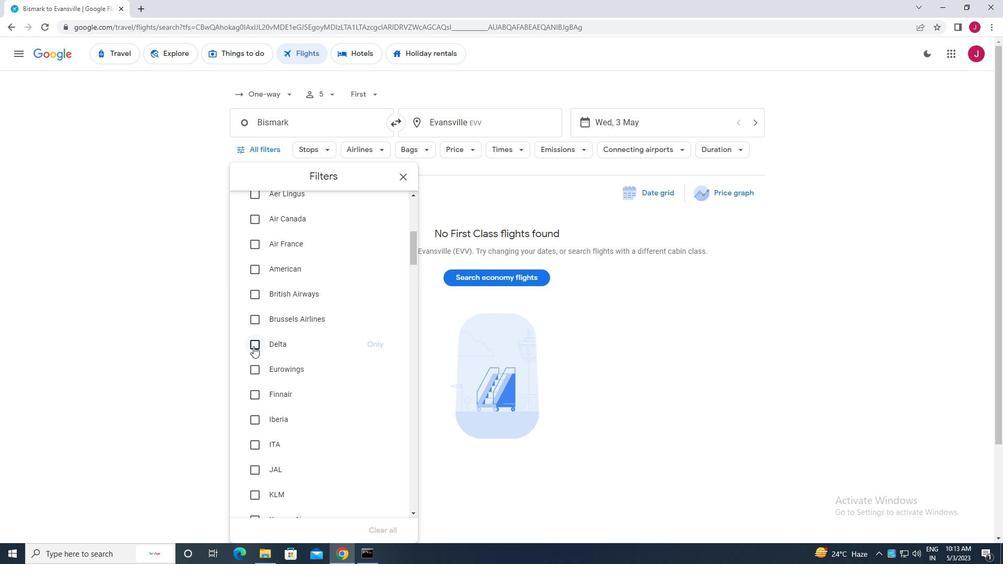 
Action: Mouse pressed left at (255, 344)
Screenshot: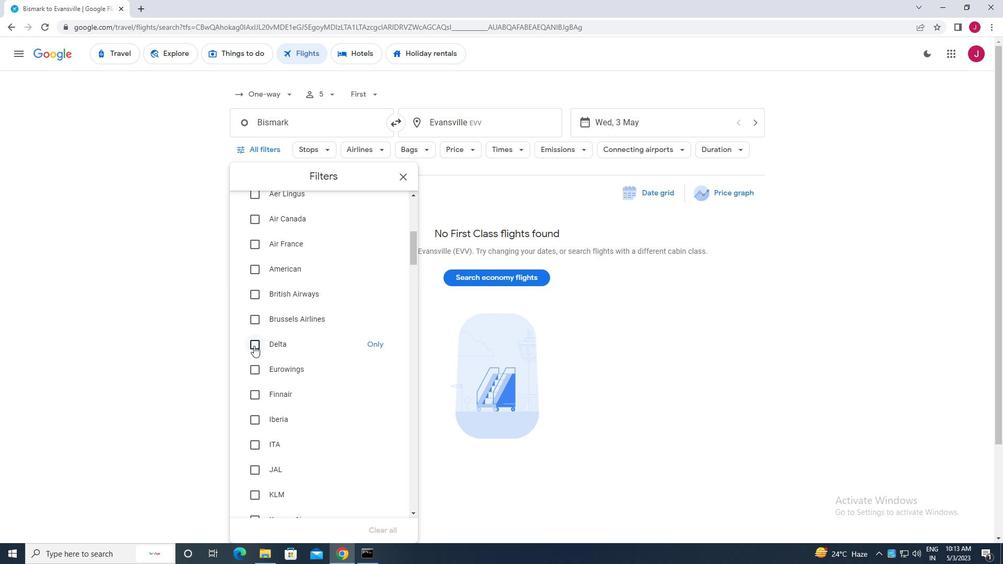 
Action: Mouse moved to (310, 316)
Screenshot: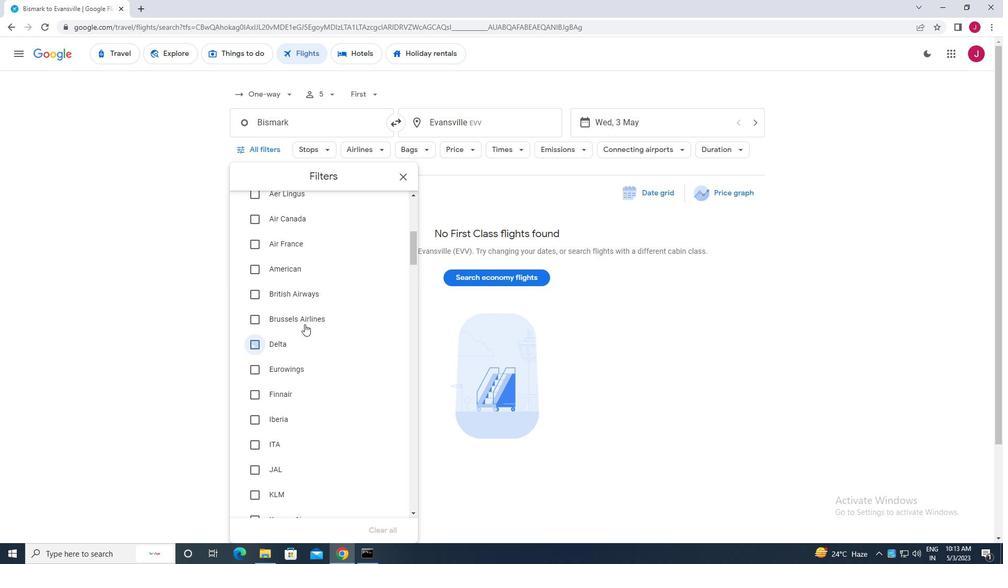 
Action: Mouse scrolled (310, 315) with delta (0, 0)
Screenshot: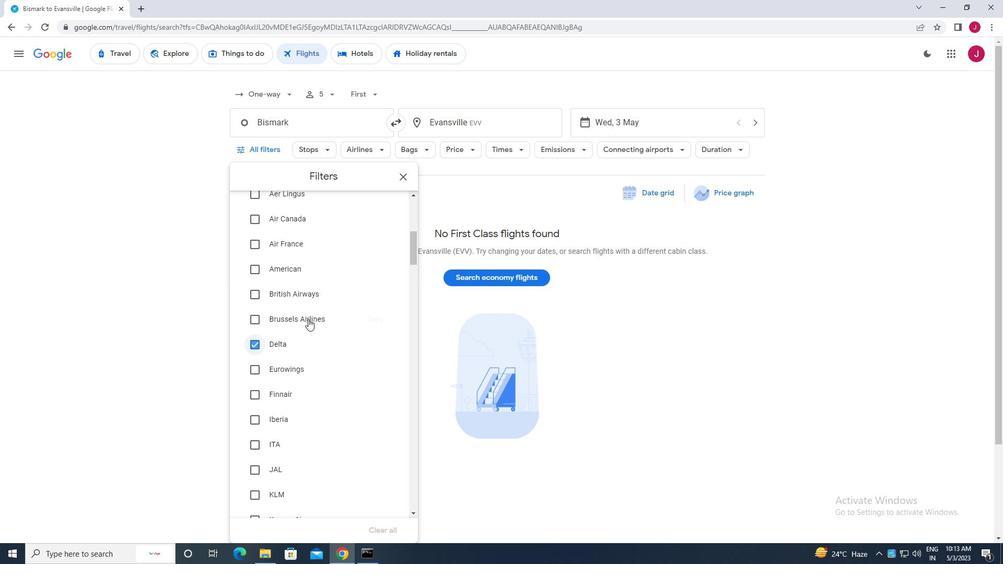 
Action: Mouse scrolled (310, 315) with delta (0, 0)
Screenshot: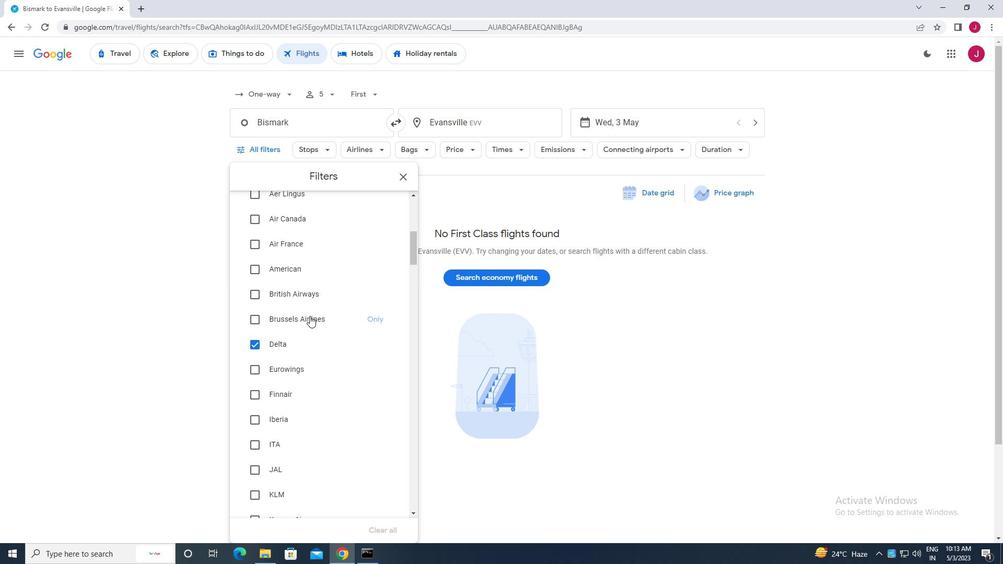 
Action: Mouse scrolled (310, 315) with delta (0, 0)
Screenshot: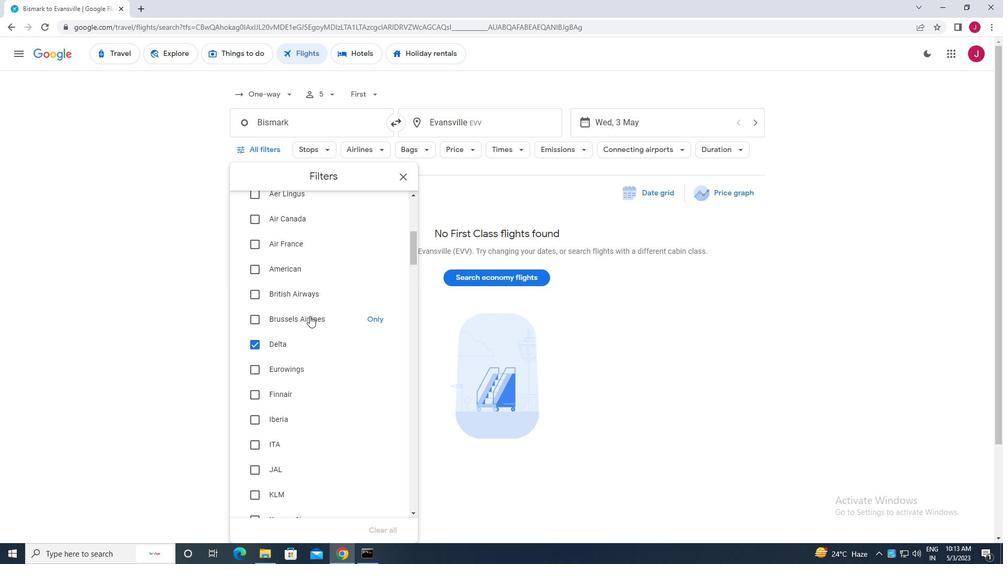 
Action: Mouse scrolled (310, 315) with delta (0, 0)
Screenshot: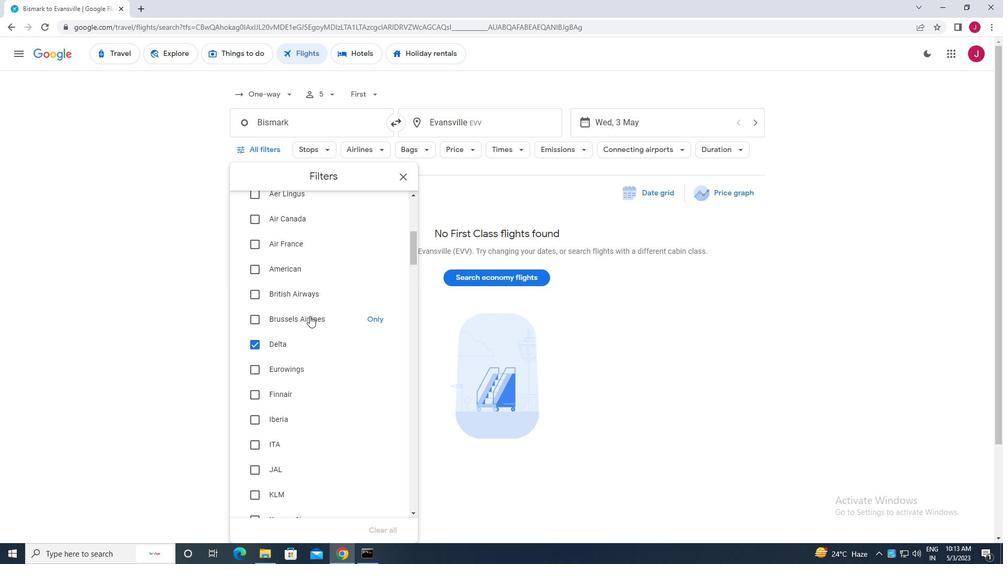 
Action: Mouse moved to (311, 314)
Screenshot: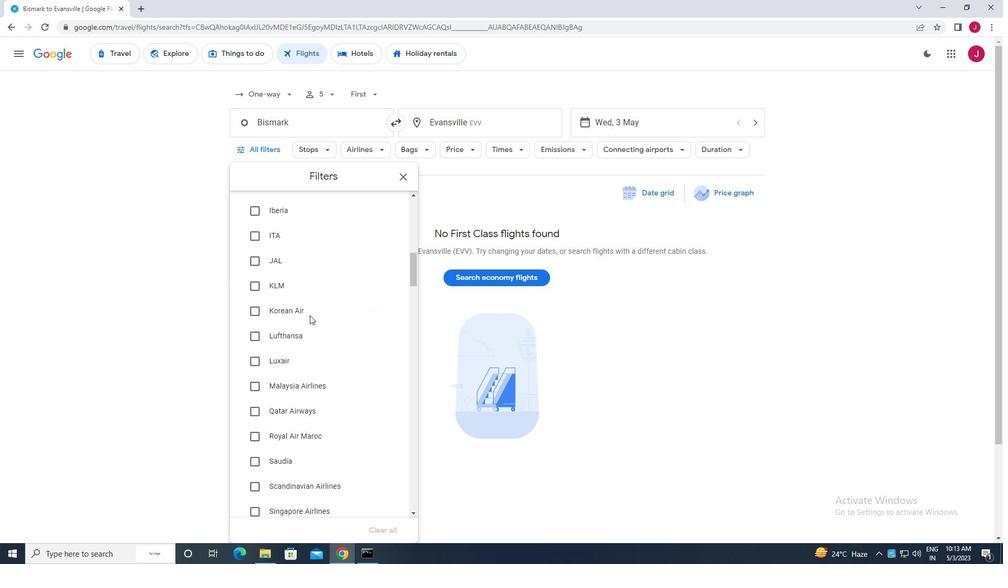 
Action: Mouse scrolled (311, 313) with delta (0, 0)
Screenshot: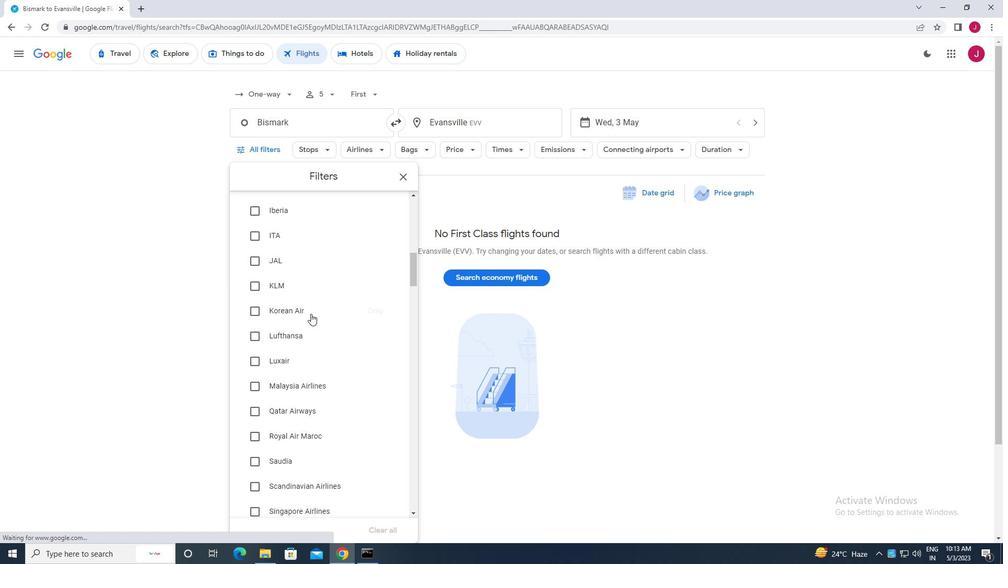 
Action: Mouse scrolled (311, 313) with delta (0, 0)
Screenshot: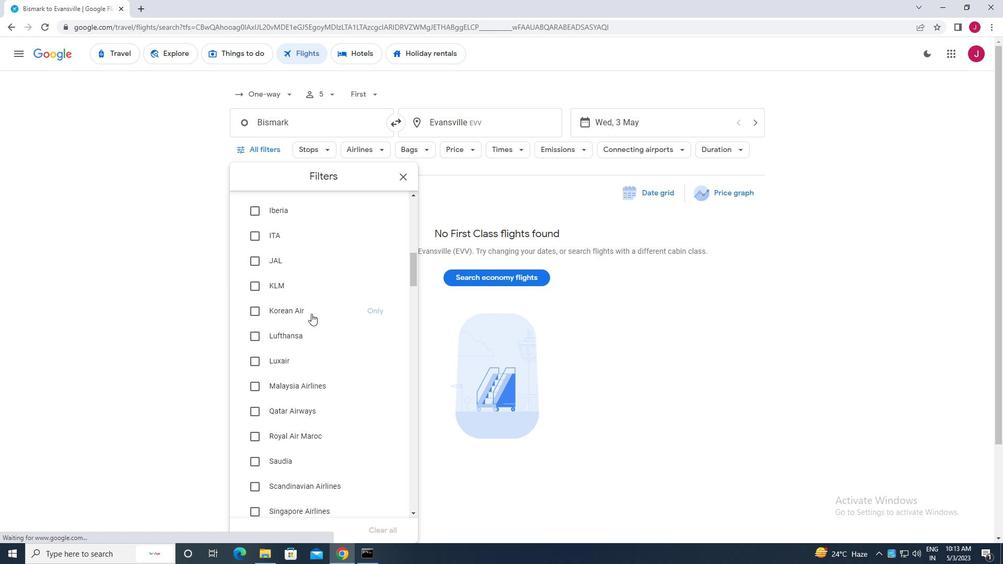 
Action: Mouse scrolled (311, 313) with delta (0, 0)
Screenshot: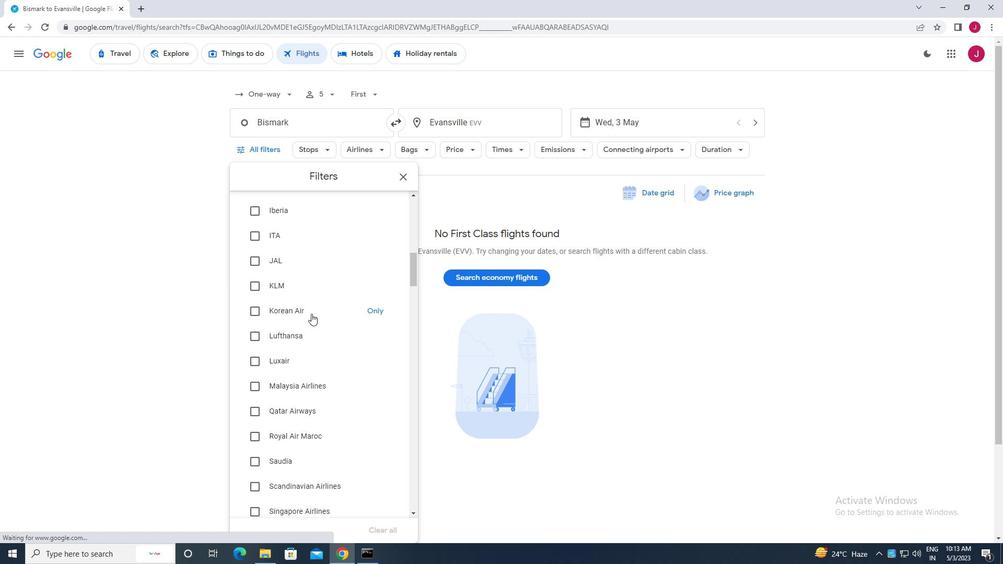 
Action: Mouse moved to (311, 314)
Screenshot: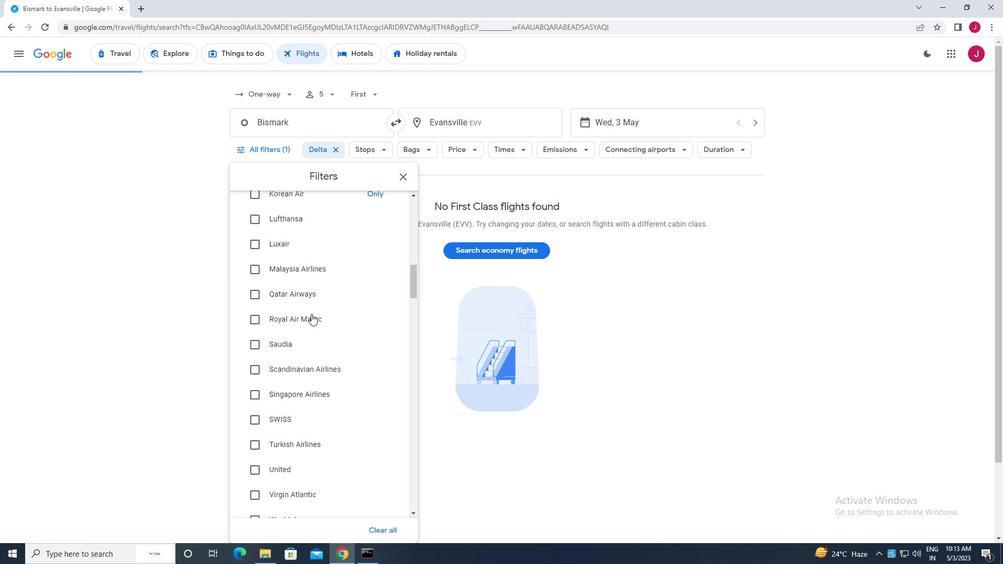 
Action: Mouse scrolled (311, 313) with delta (0, 0)
Screenshot: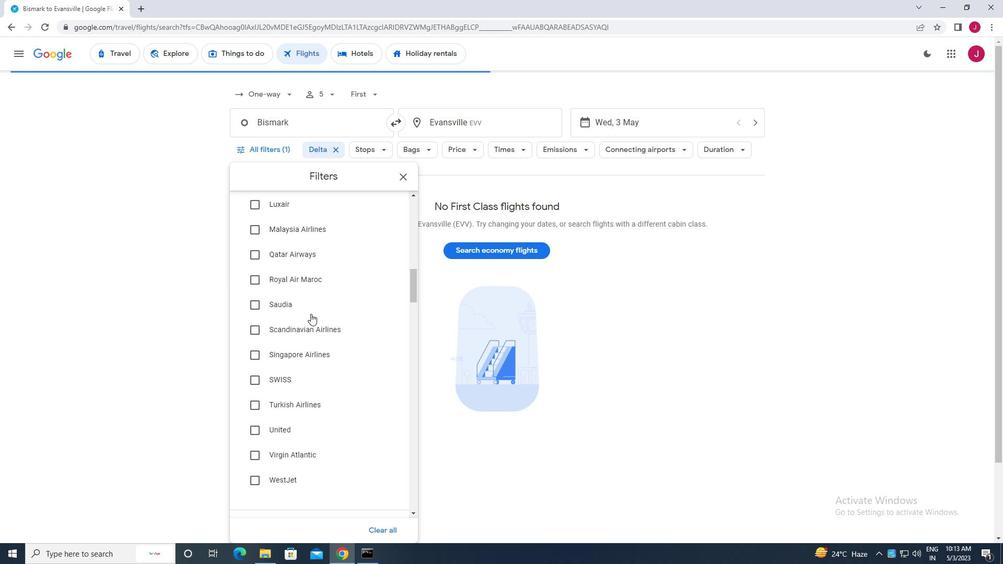 
Action: Mouse scrolled (311, 313) with delta (0, 0)
Screenshot: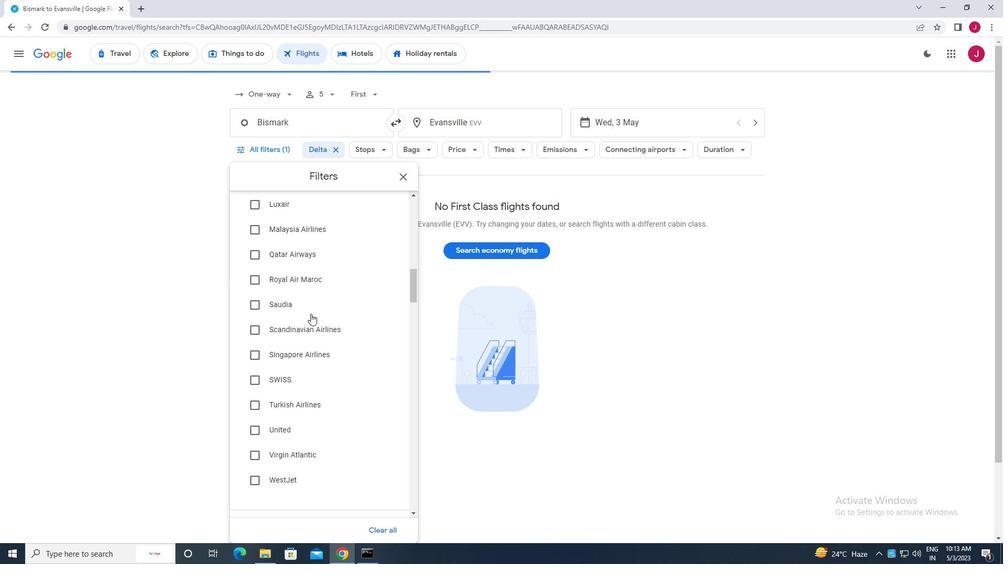 
Action: Mouse scrolled (311, 313) with delta (0, 0)
Screenshot: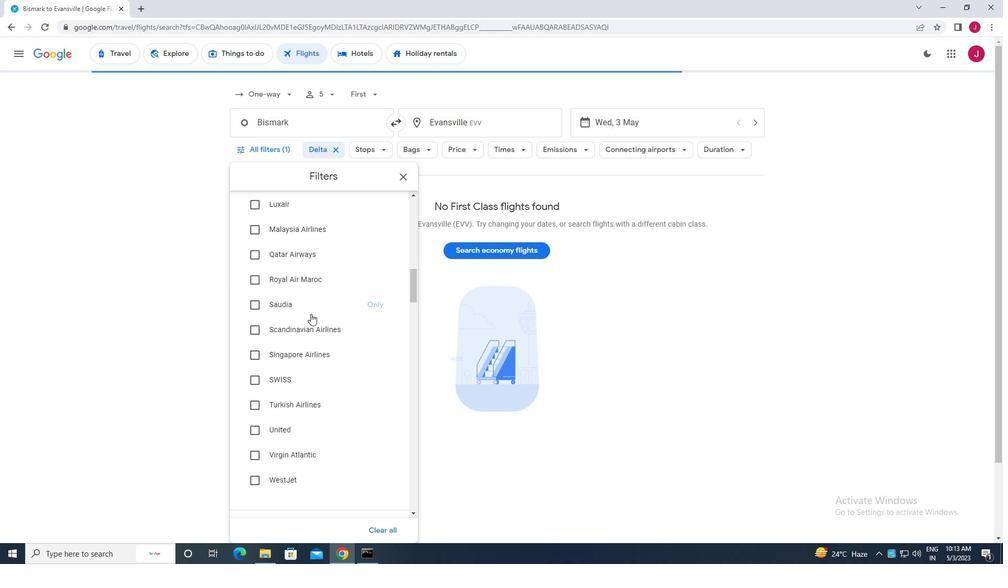
Action: Mouse scrolled (311, 313) with delta (0, 0)
Screenshot: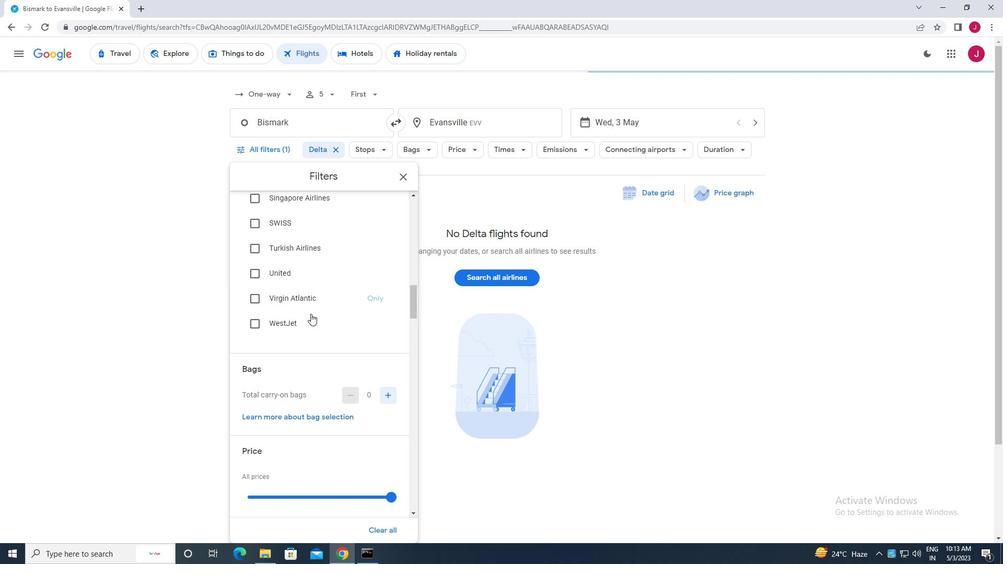 
Action: Mouse scrolled (311, 313) with delta (0, 0)
Screenshot: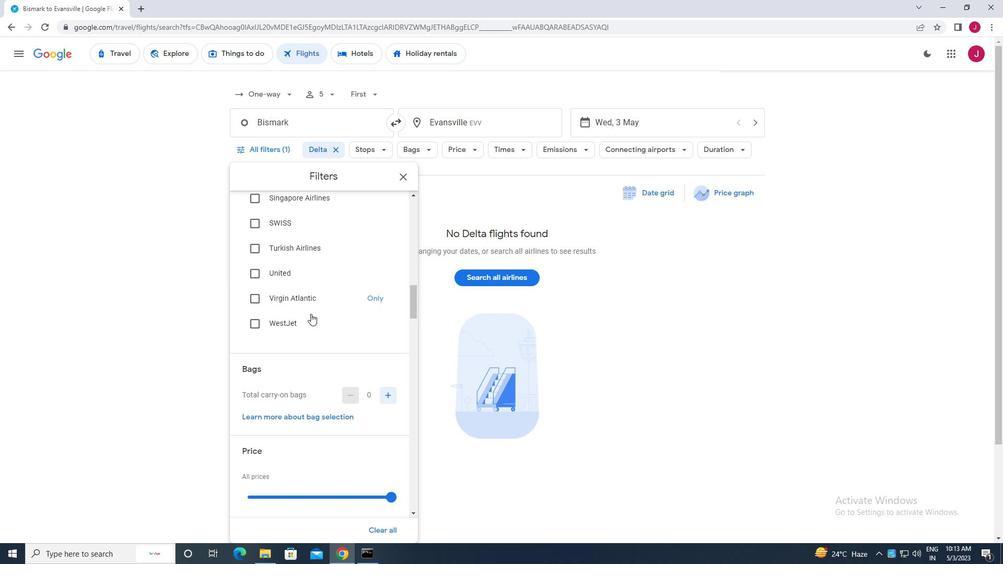 
Action: Mouse scrolled (311, 313) with delta (0, 0)
Screenshot: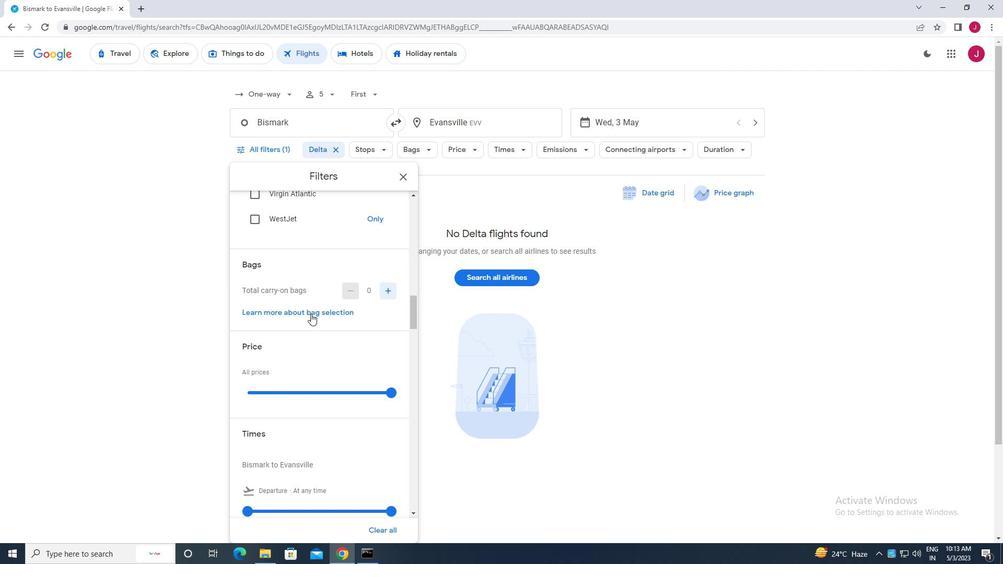 
Action: Mouse moved to (377, 281)
Screenshot: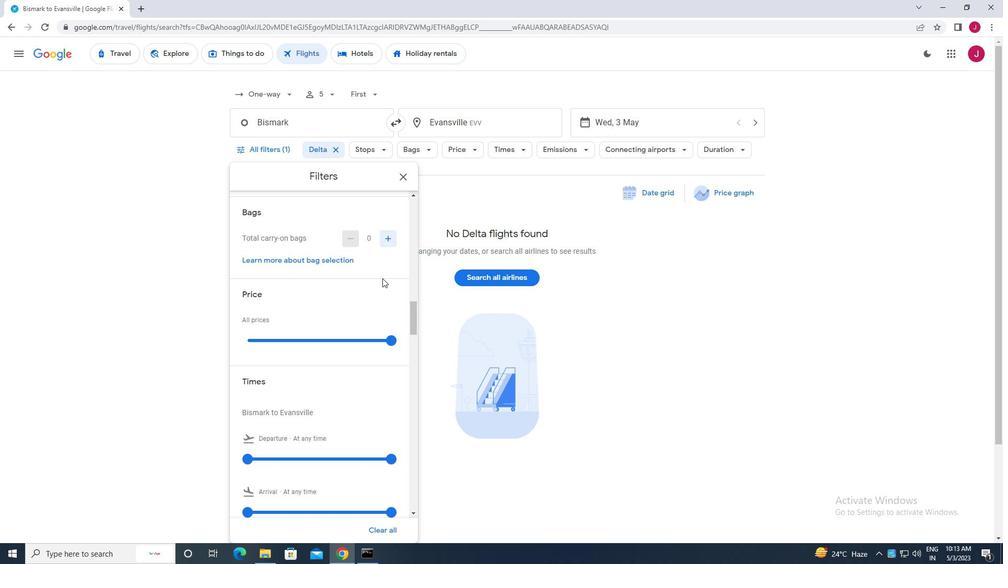 
Action: Mouse scrolled (377, 281) with delta (0, 0)
Screenshot: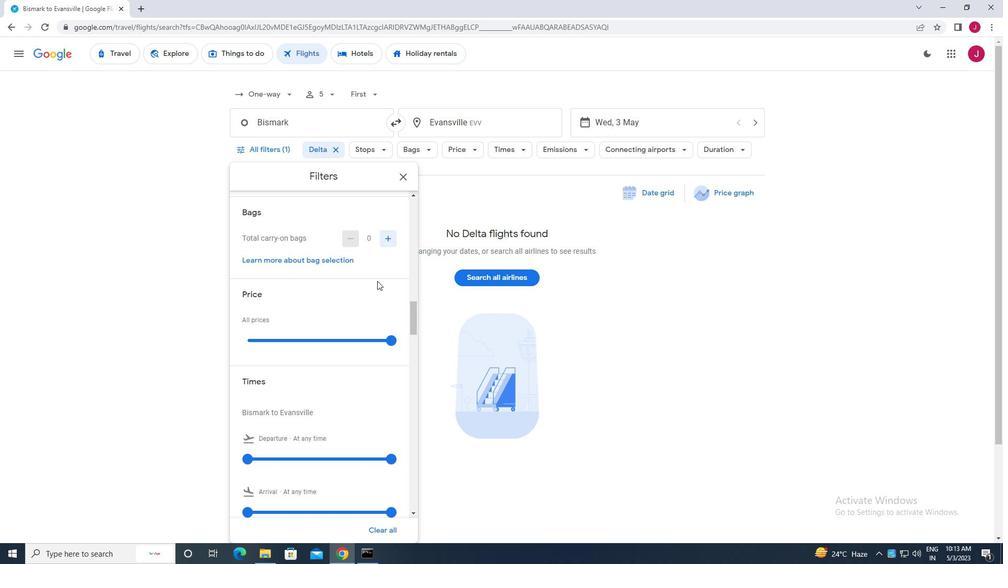 
Action: Mouse moved to (347, 313)
Screenshot: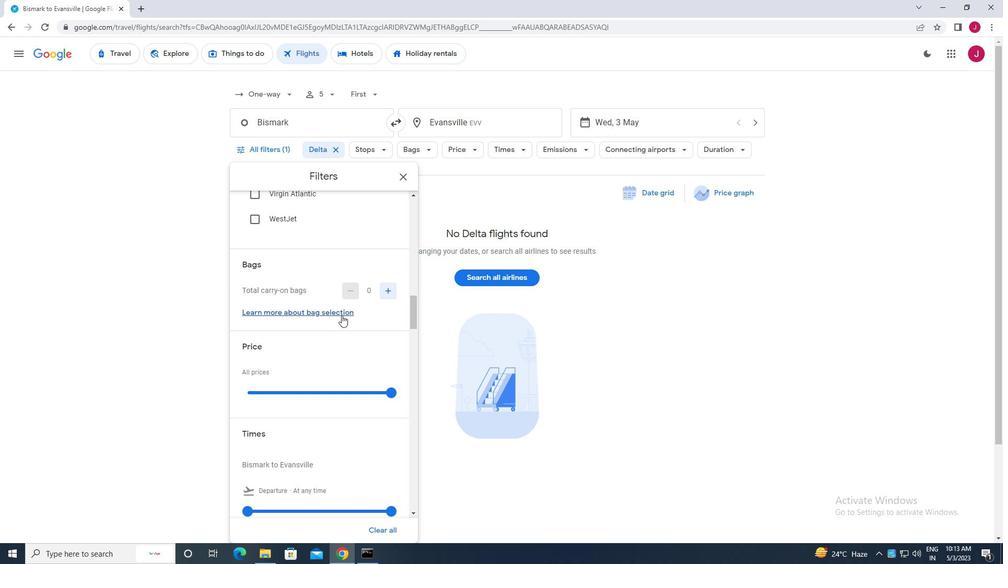 
Action: Mouse scrolled (347, 313) with delta (0, 0)
Screenshot: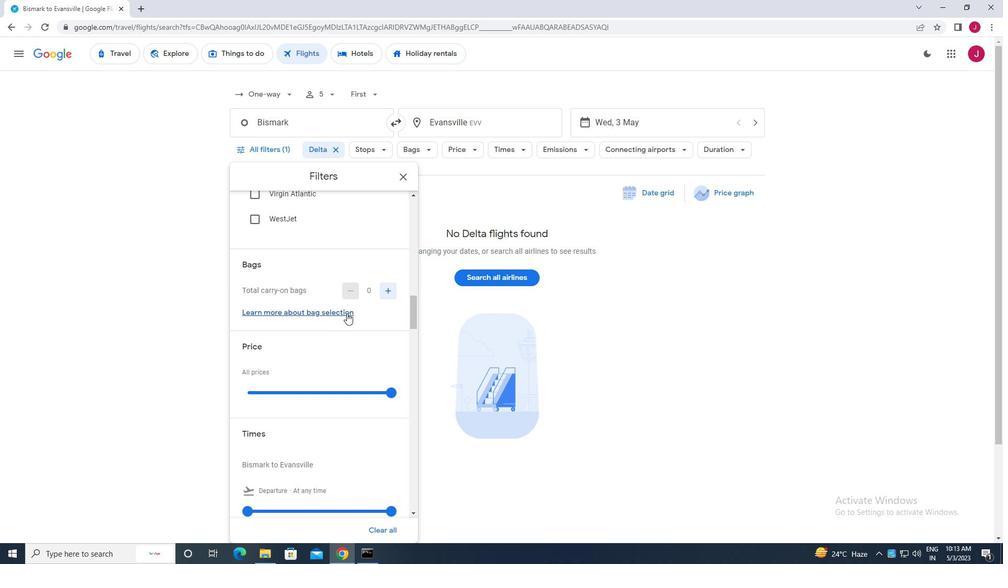 
Action: Mouse moved to (392, 340)
Screenshot: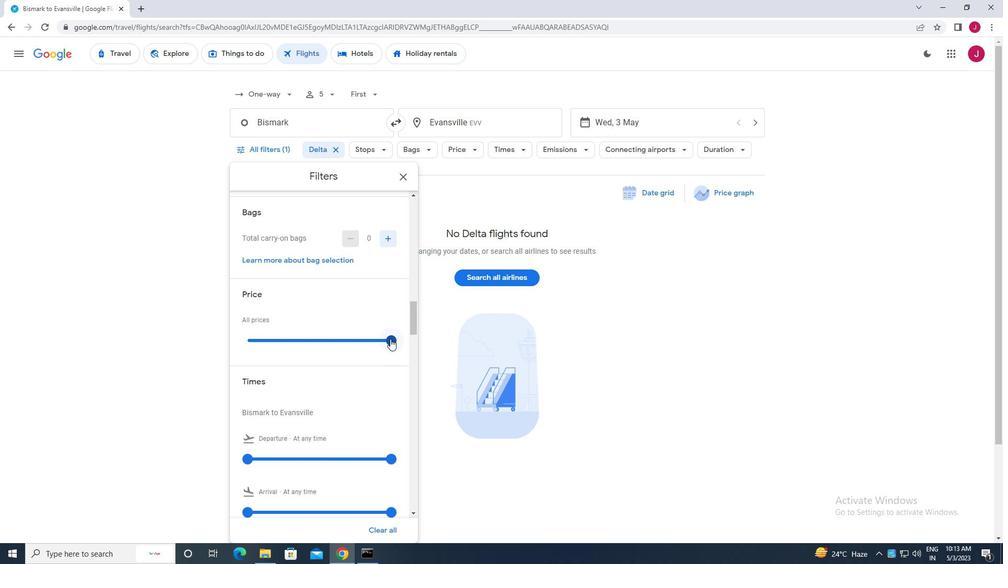 
Action: Mouse pressed left at (392, 340)
Screenshot: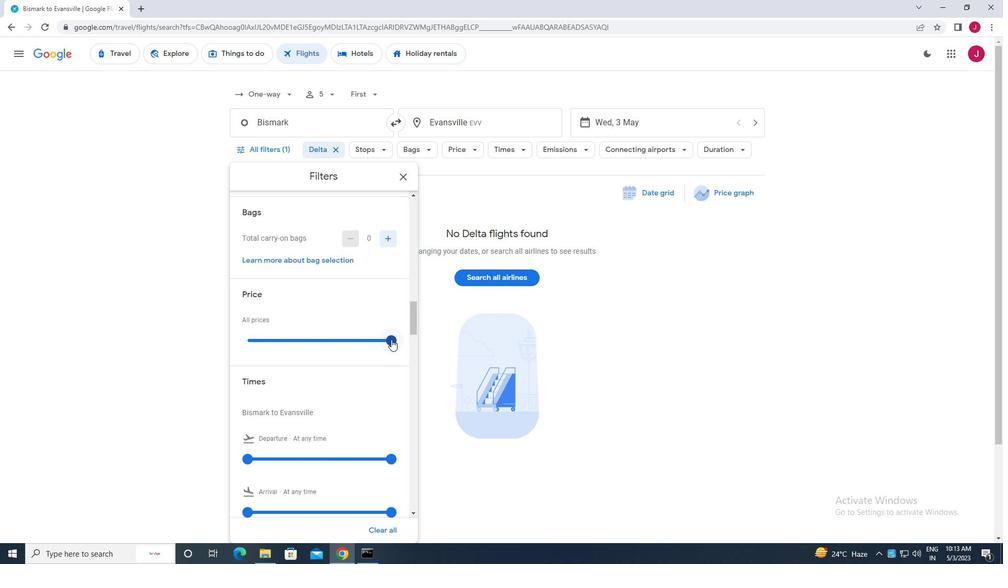 
Action: Mouse moved to (381, 337)
Screenshot: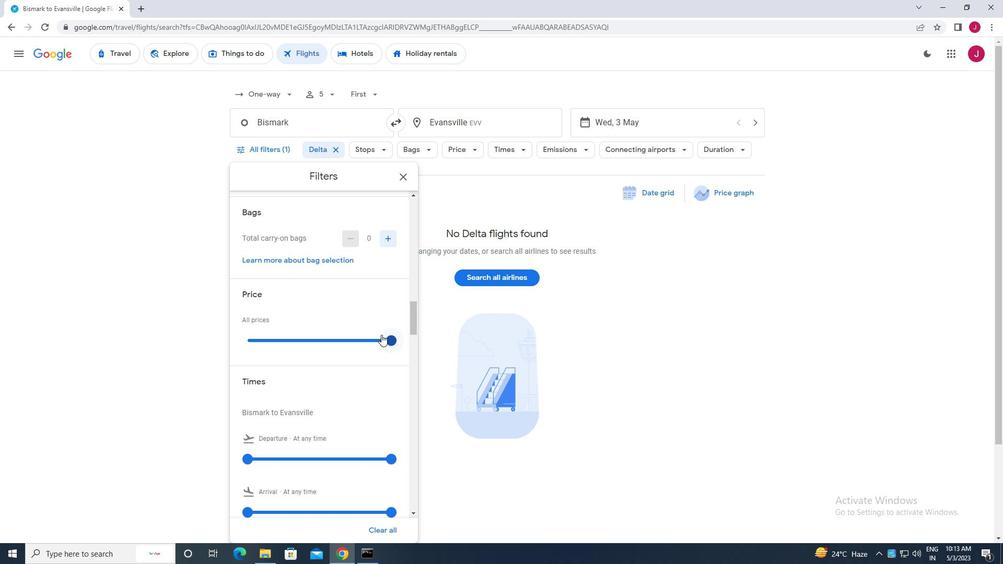 
Action: Mouse scrolled (381, 336) with delta (0, 0)
Screenshot: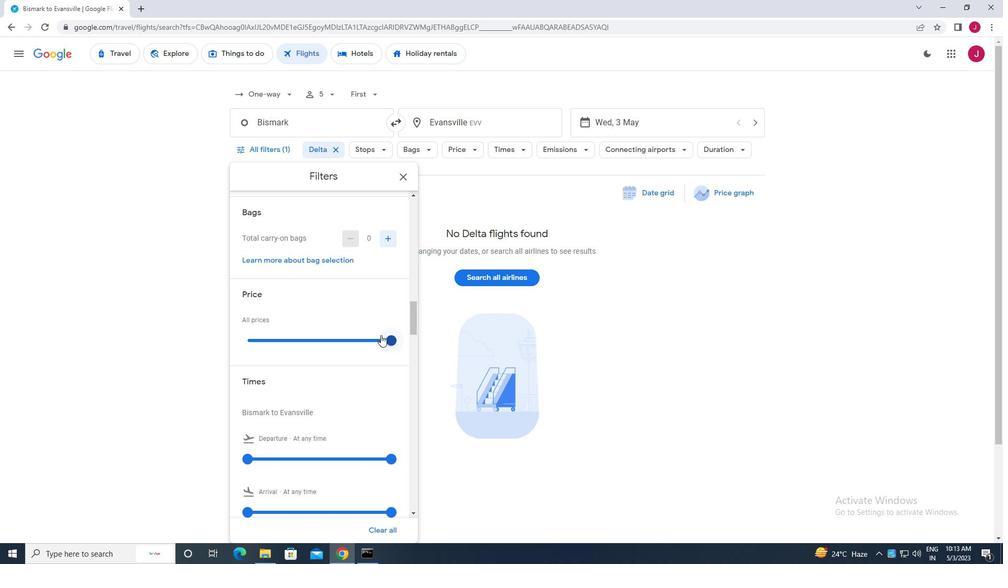 
Action: Mouse scrolled (381, 336) with delta (0, 0)
Screenshot: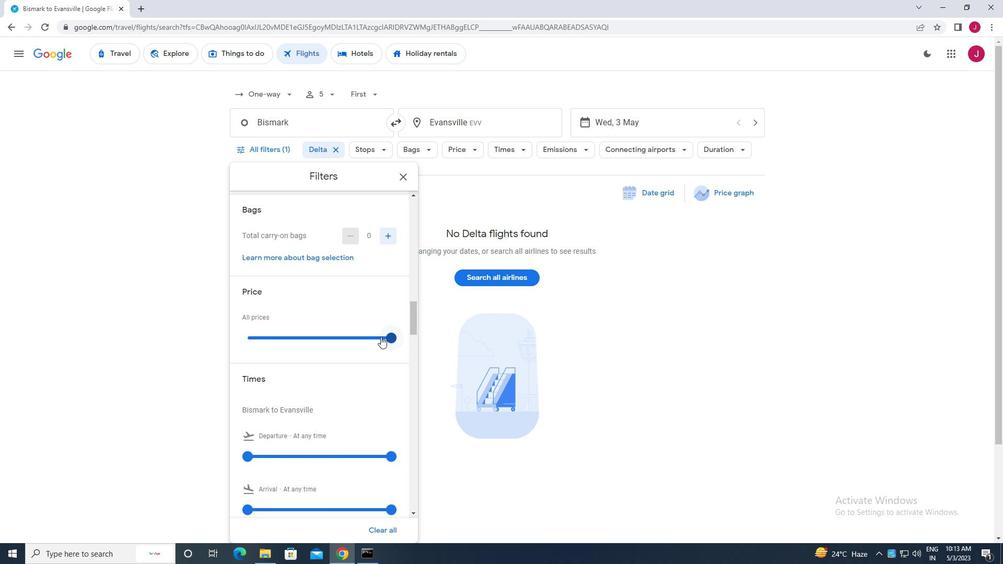 
Action: Mouse moved to (246, 356)
Screenshot: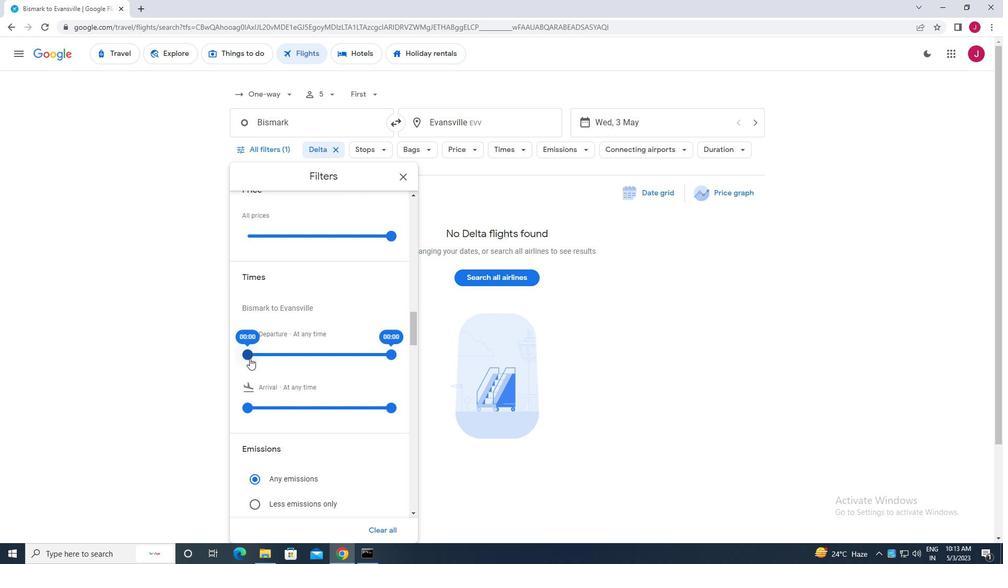 
Action: Mouse pressed left at (246, 356)
Screenshot: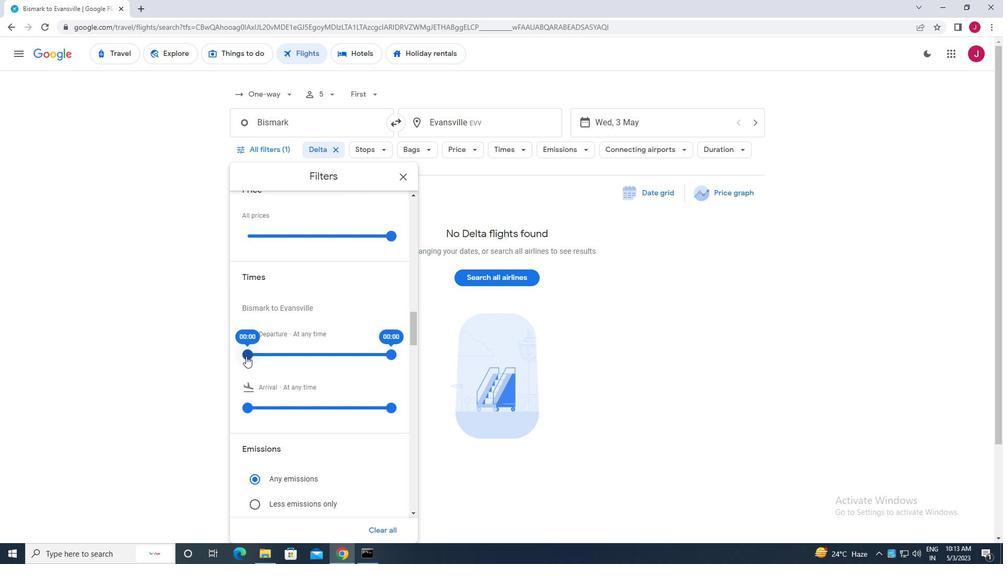 
Action: Mouse moved to (389, 355)
Screenshot: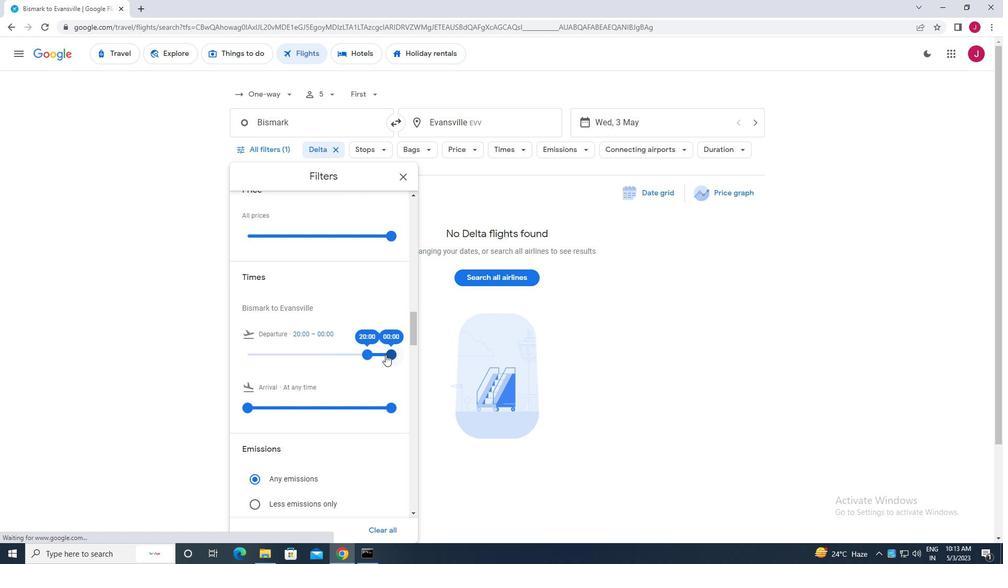 
Action: Mouse pressed left at (389, 355)
Screenshot: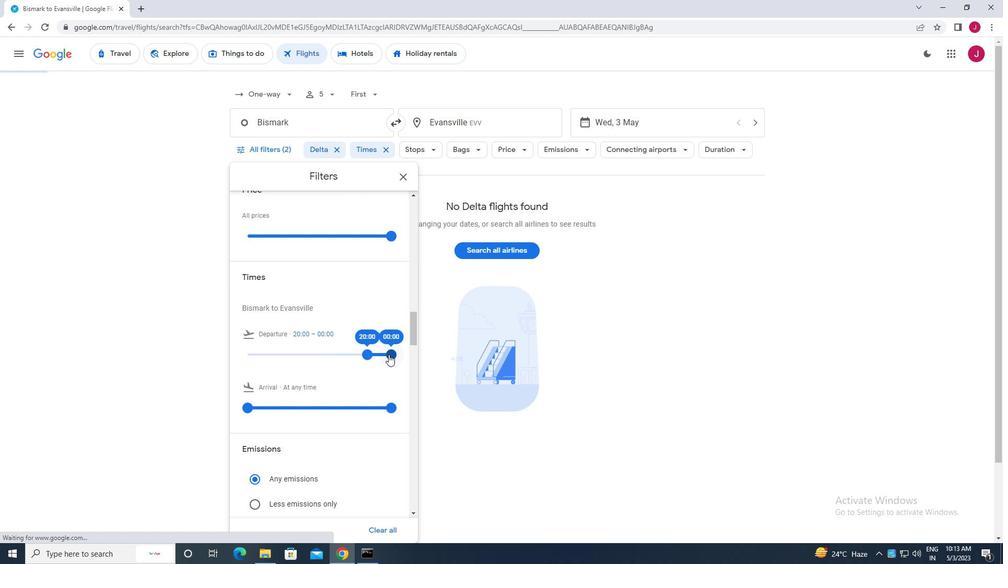 
Action: Mouse moved to (404, 174)
Screenshot: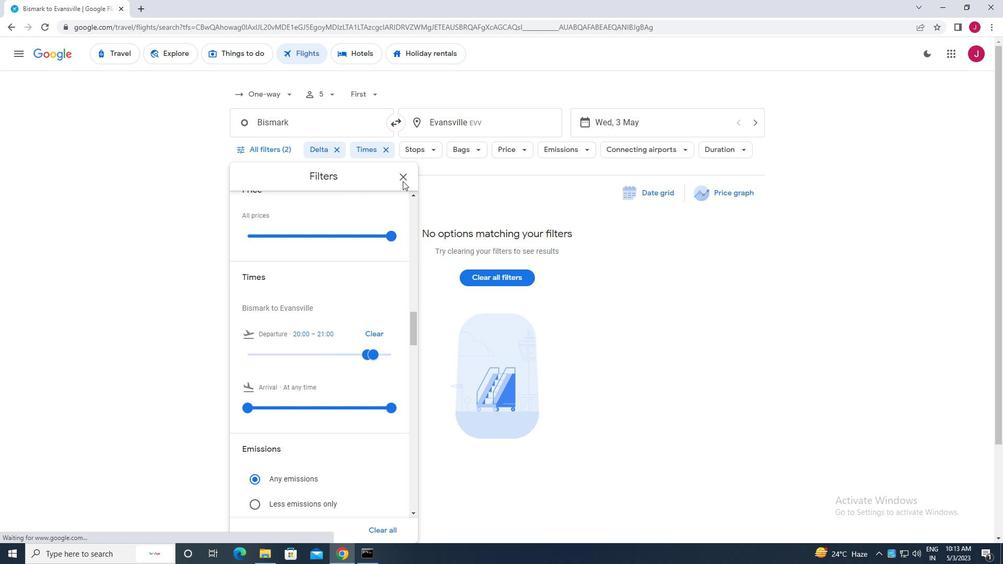 
Action: Mouse pressed left at (404, 174)
Screenshot: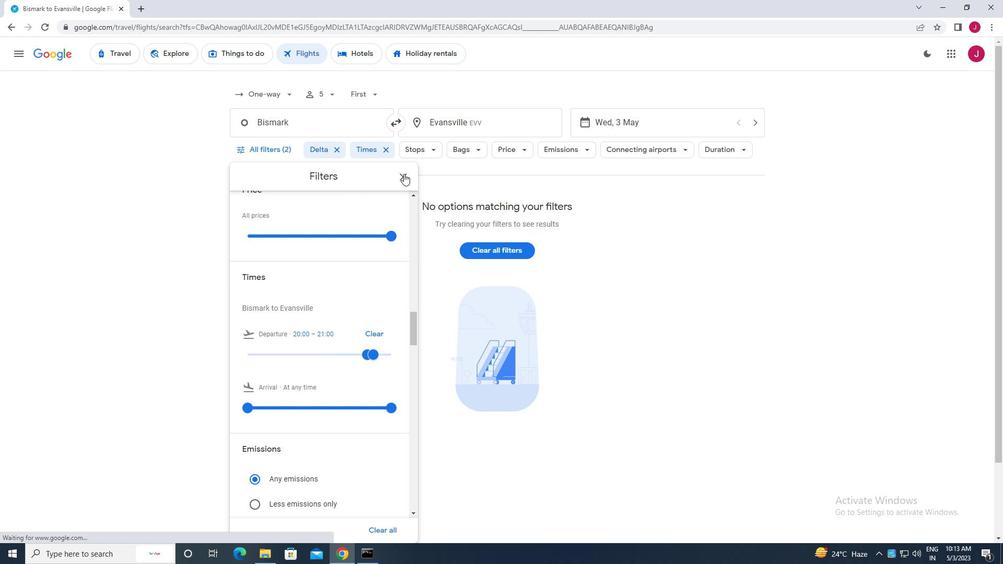 
Action: Mouse moved to (400, 181)
Screenshot: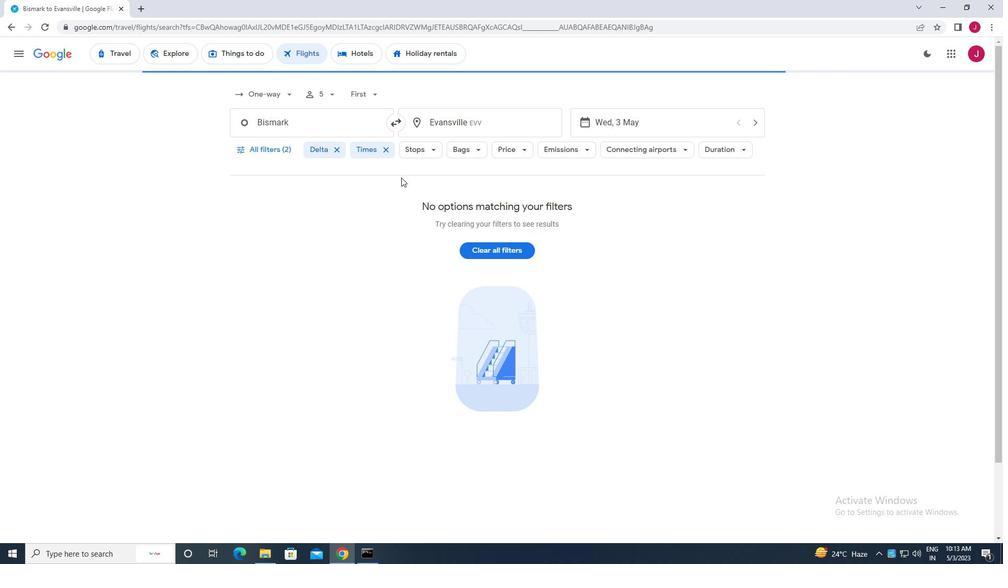 
